 Task: Search one way flight ticket for 1 adult, 1 child, 1 infant in seat in premium economy from Boston: Gen. Edward Lawrence Logan International Airport to Gillette: Gillette Campbell County Airport on 5-1-2023. Stops: Non-stop only. Choice of flights is United. Number of bags: 1 checked bag. Price is upto 76000. Outbound departure time preference is 8:45.
Action: Mouse moved to (178, 200)
Screenshot: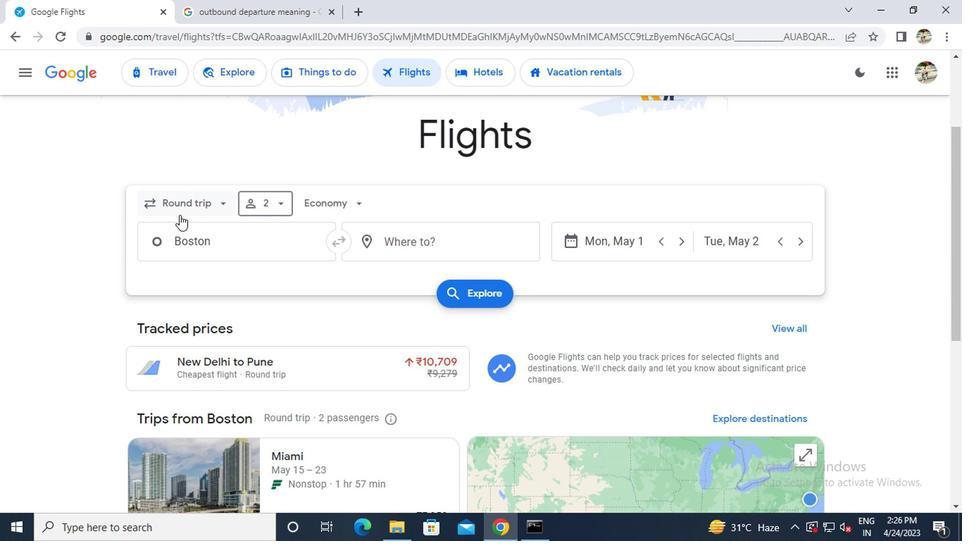 
Action: Mouse pressed left at (178, 200)
Screenshot: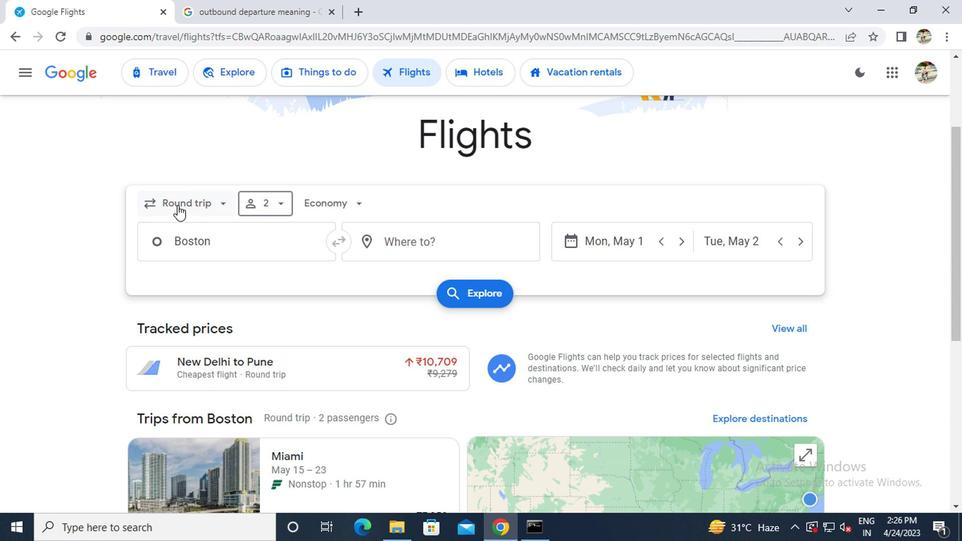 
Action: Mouse moved to (178, 267)
Screenshot: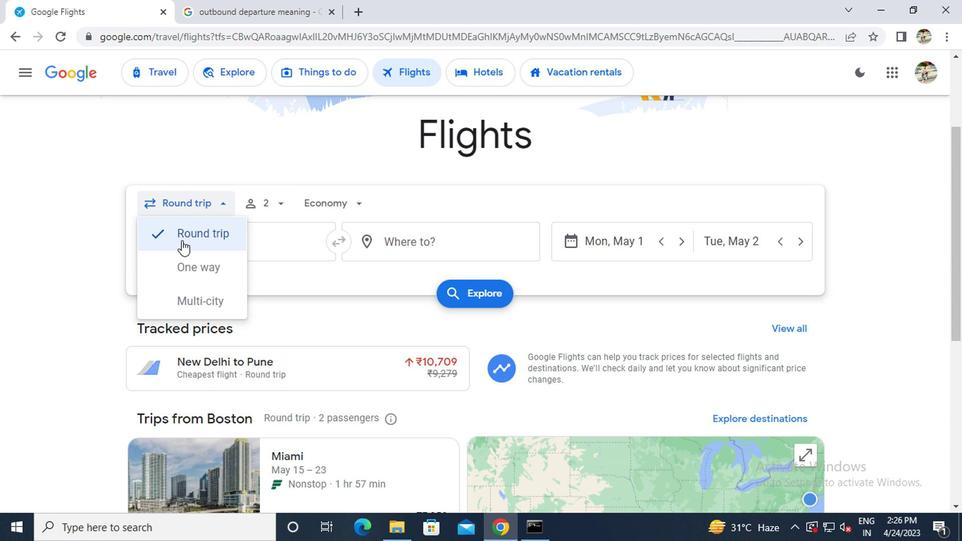 
Action: Mouse pressed left at (178, 267)
Screenshot: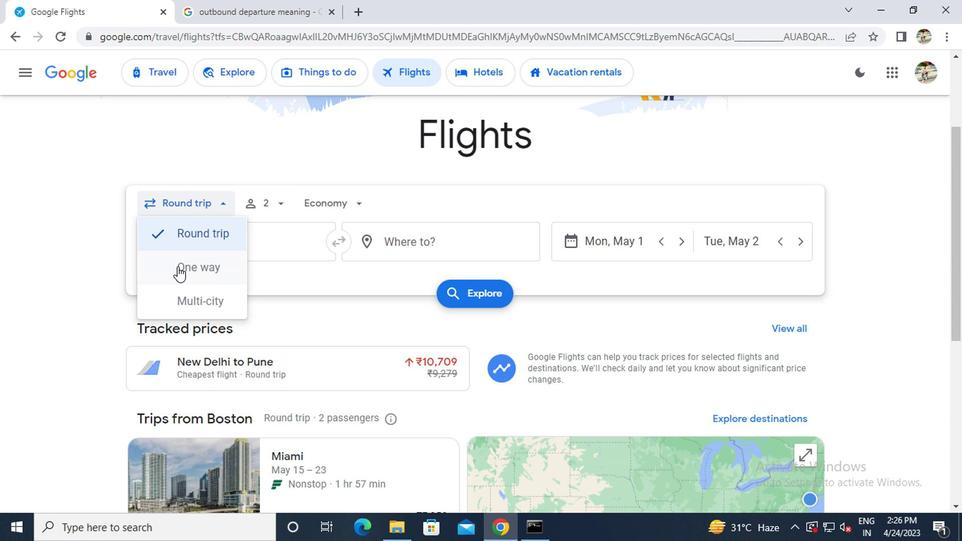 
Action: Mouse moved to (251, 206)
Screenshot: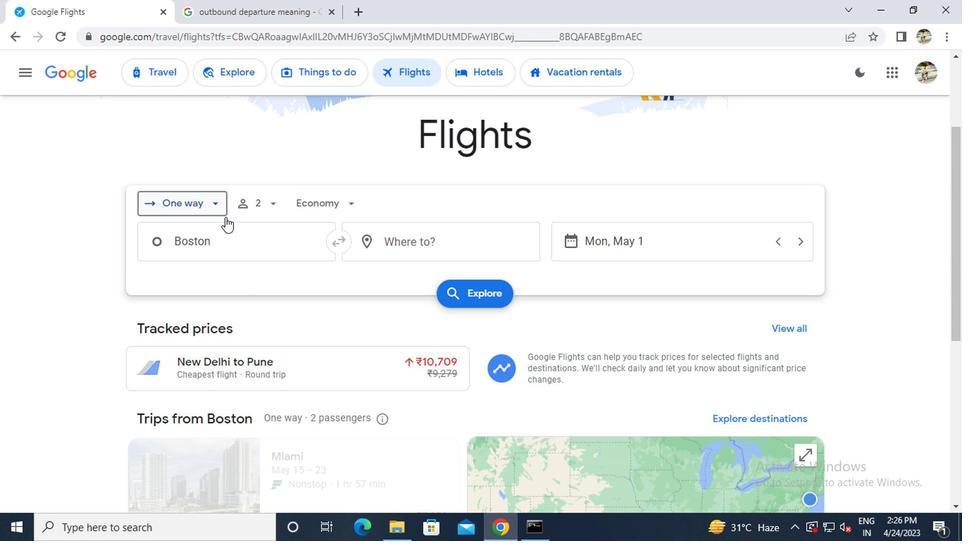 
Action: Mouse pressed left at (251, 206)
Screenshot: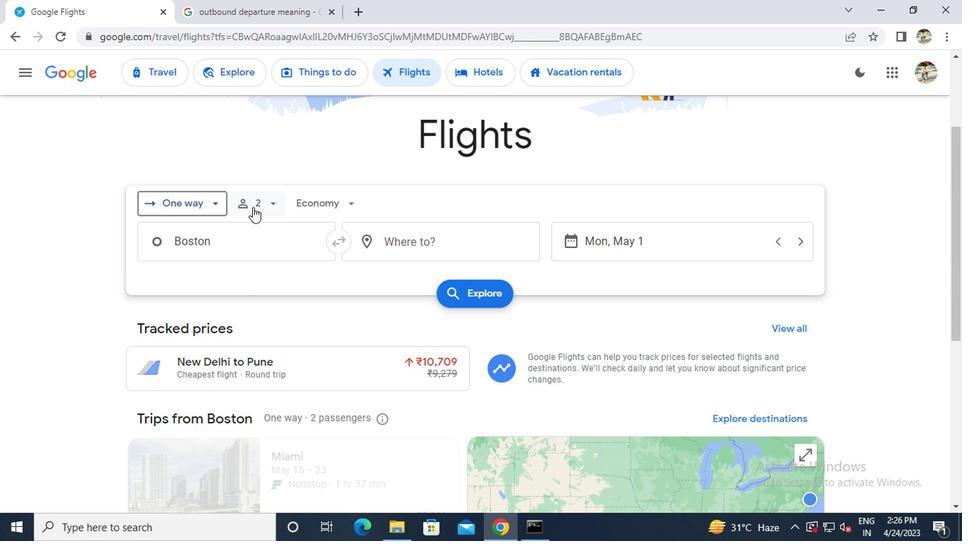 
Action: Mouse moved to (371, 237)
Screenshot: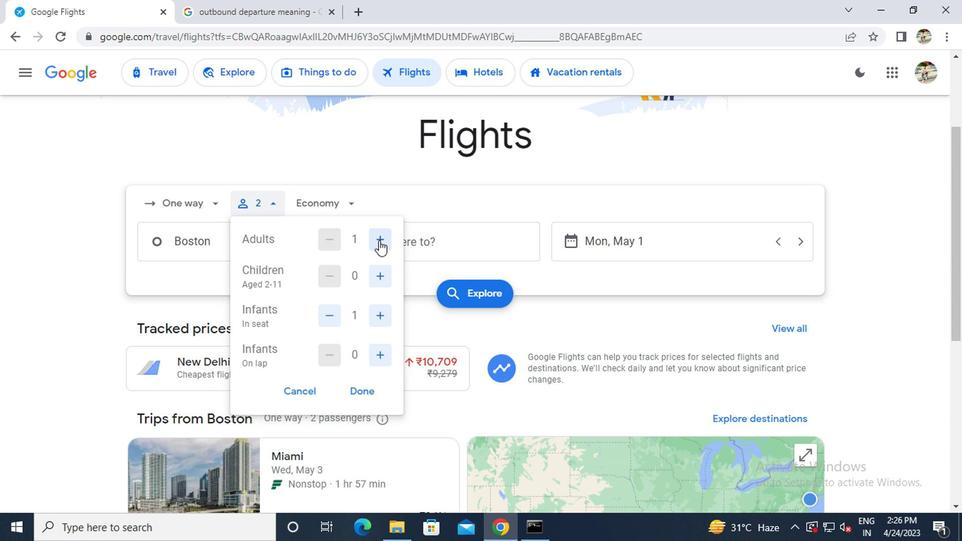 
Action: Mouse pressed left at (371, 237)
Screenshot: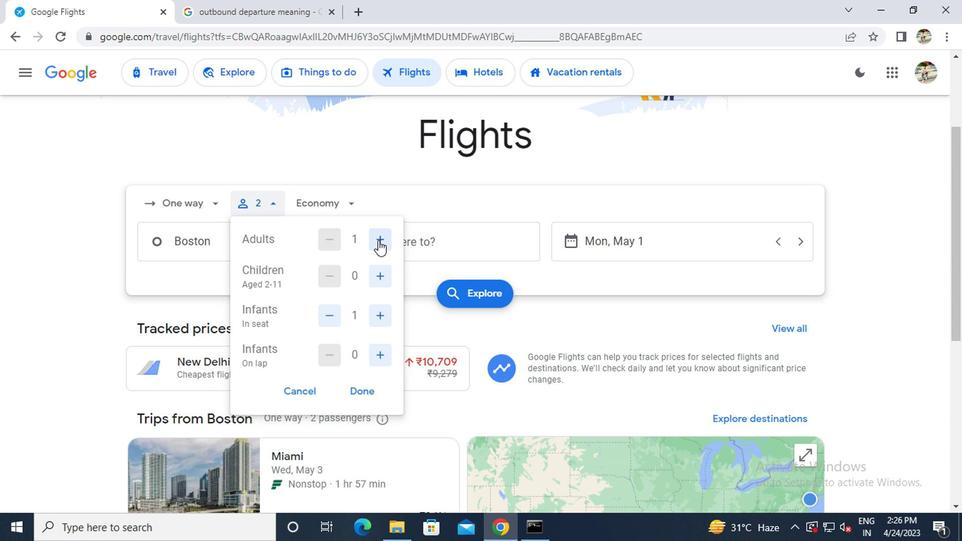 
Action: Mouse moved to (329, 238)
Screenshot: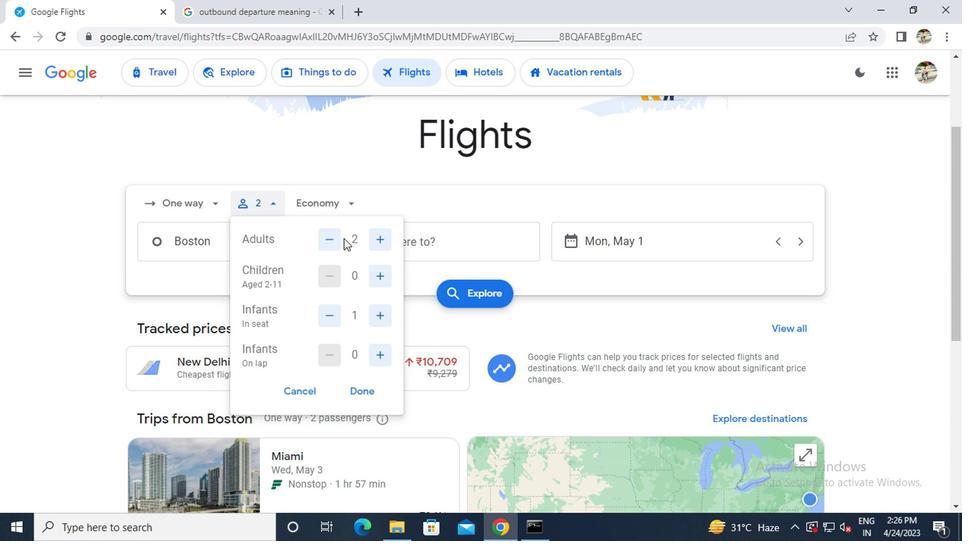 
Action: Mouse pressed left at (329, 238)
Screenshot: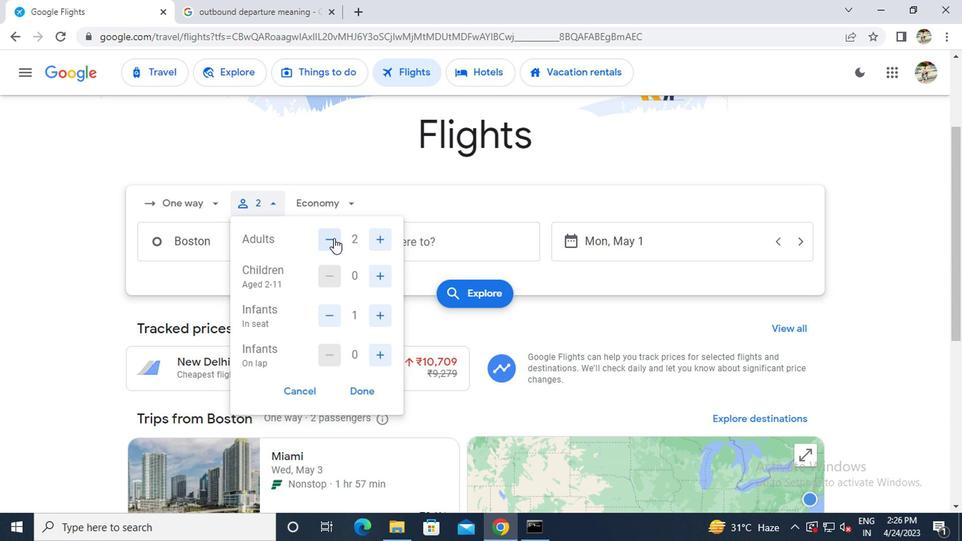 
Action: Mouse moved to (376, 271)
Screenshot: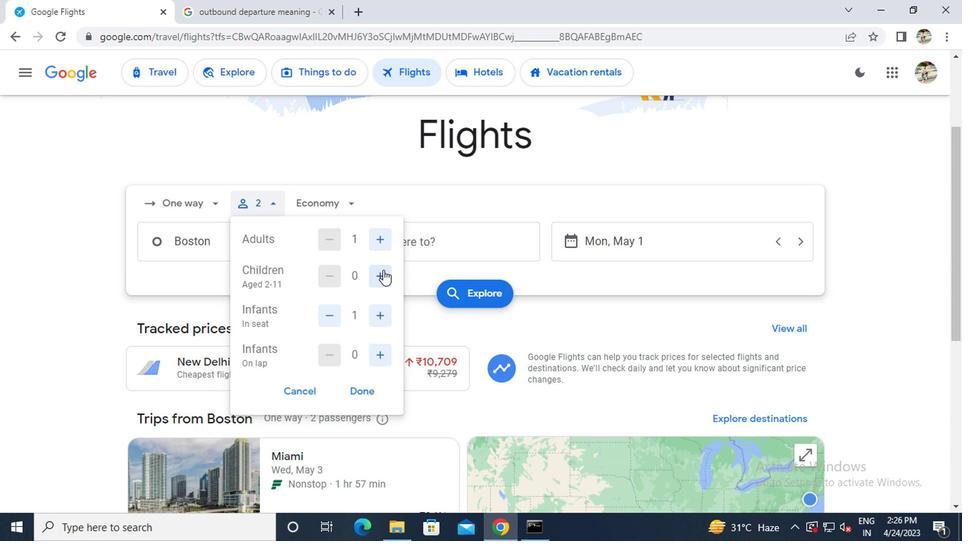 
Action: Mouse pressed left at (376, 271)
Screenshot: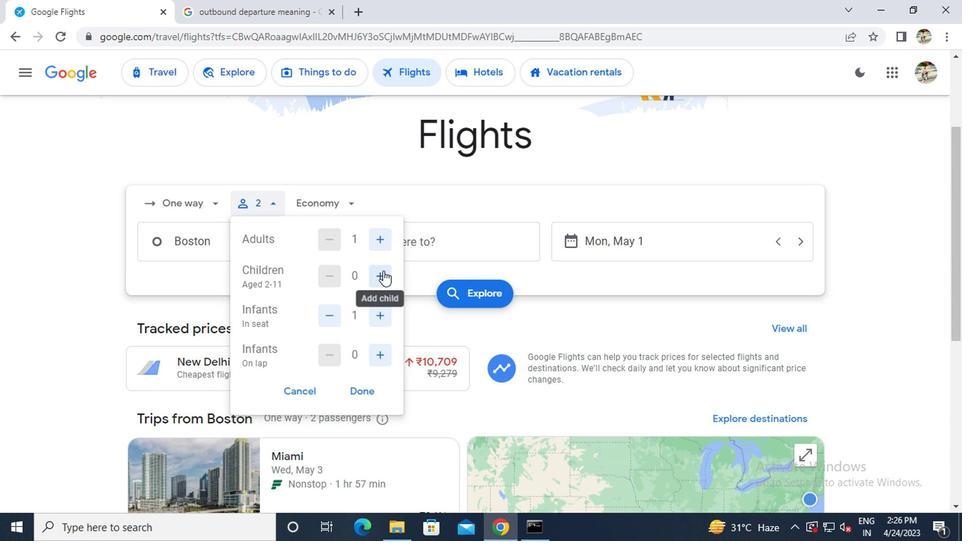 
Action: Mouse moved to (375, 316)
Screenshot: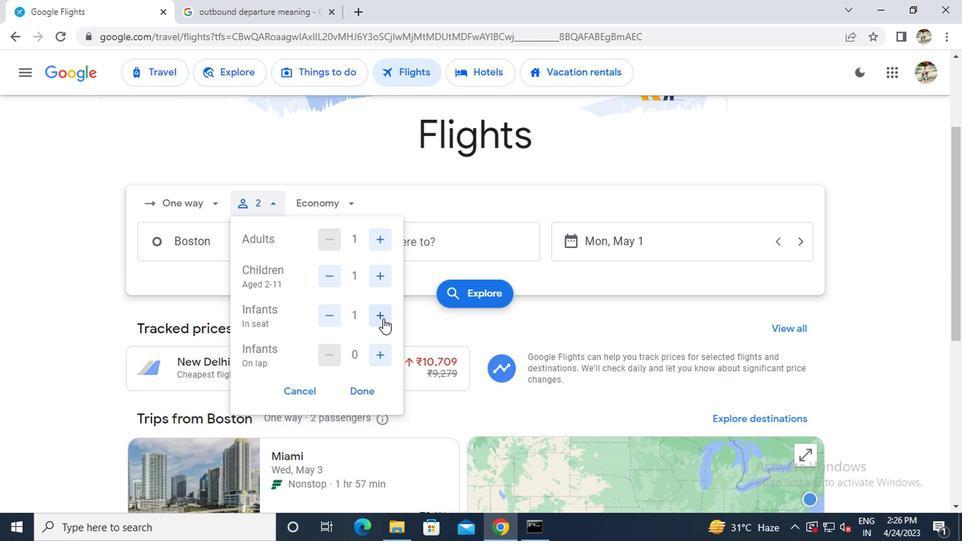 
Action: Mouse pressed left at (375, 316)
Screenshot: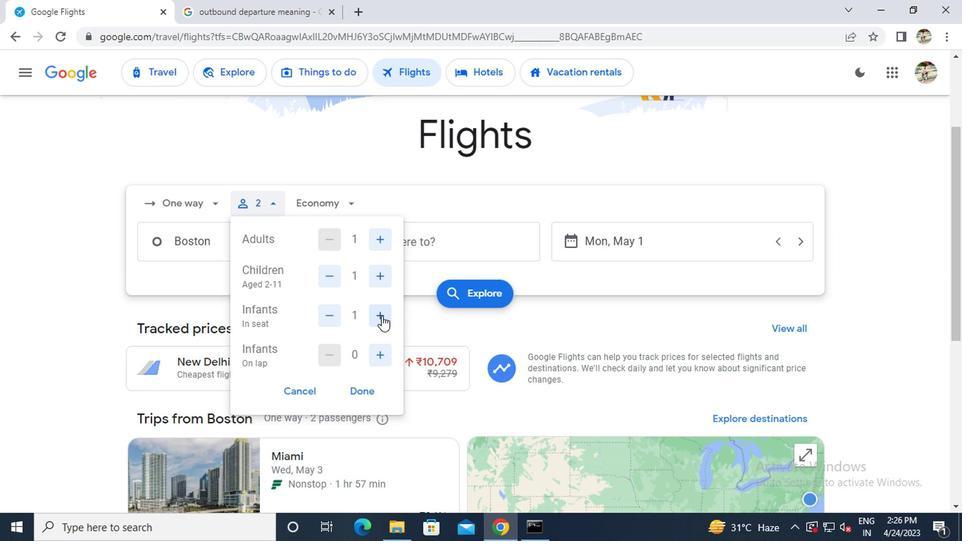 
Action: Mouse moved to (332, 324)
Screenshot: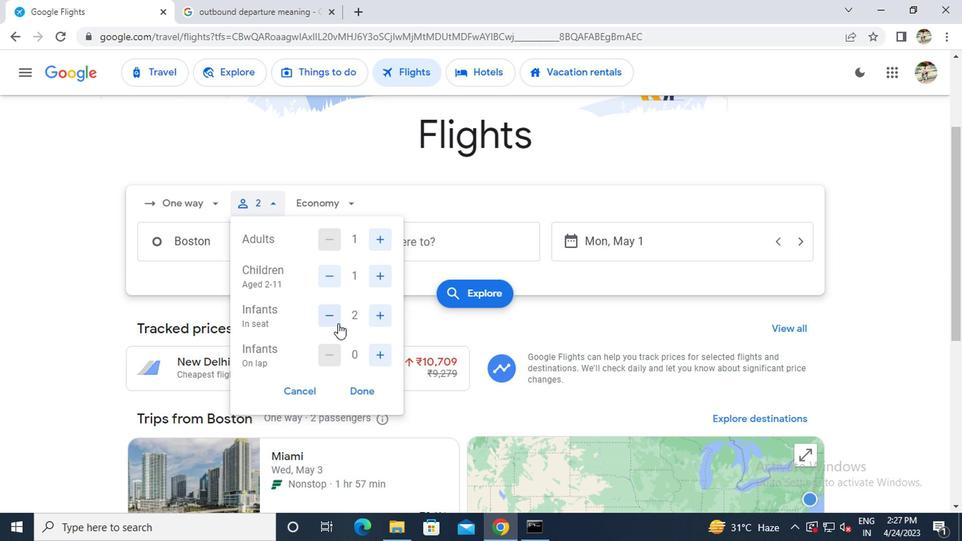 
Action: Mouse pressed left at (332, 324)
Screenshot: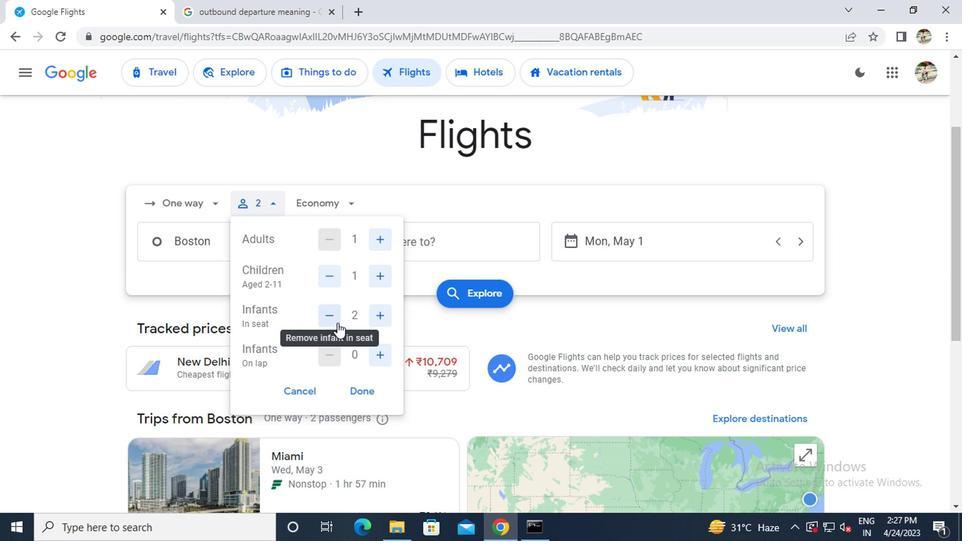 
Action: Mouse moved to (355, 394)
Screenshot: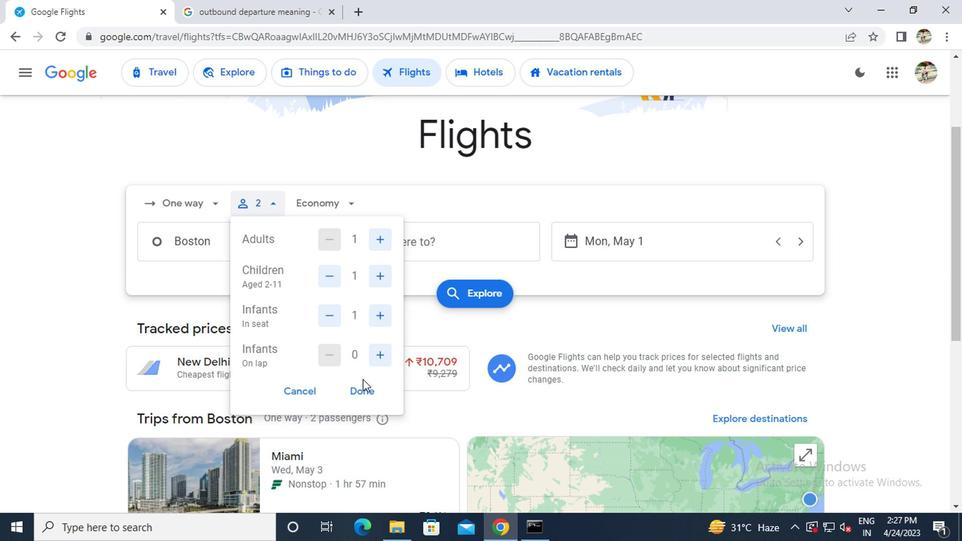 
Action: Mouse pressed left at (355, 394)
Screenshot: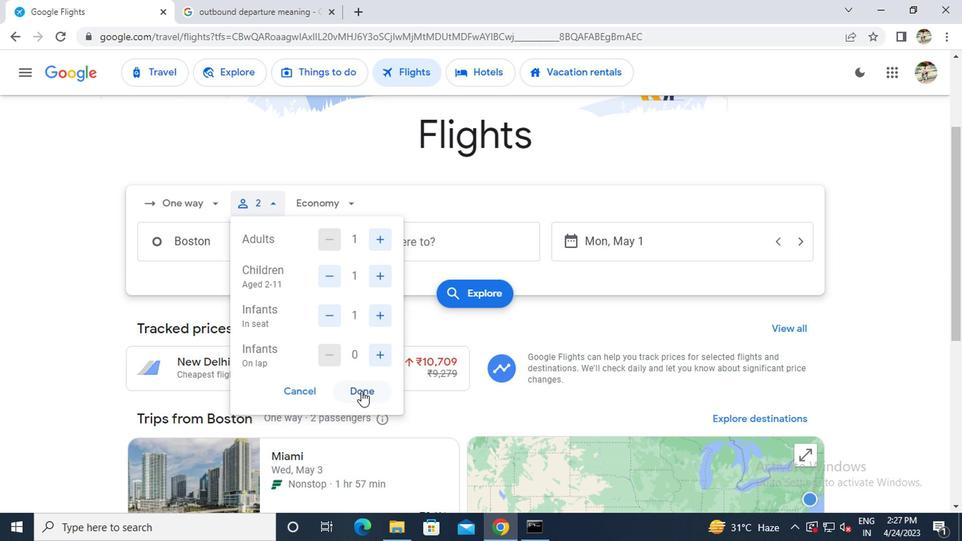 
Action: Mouse moved to (319, 198)
Screenshot: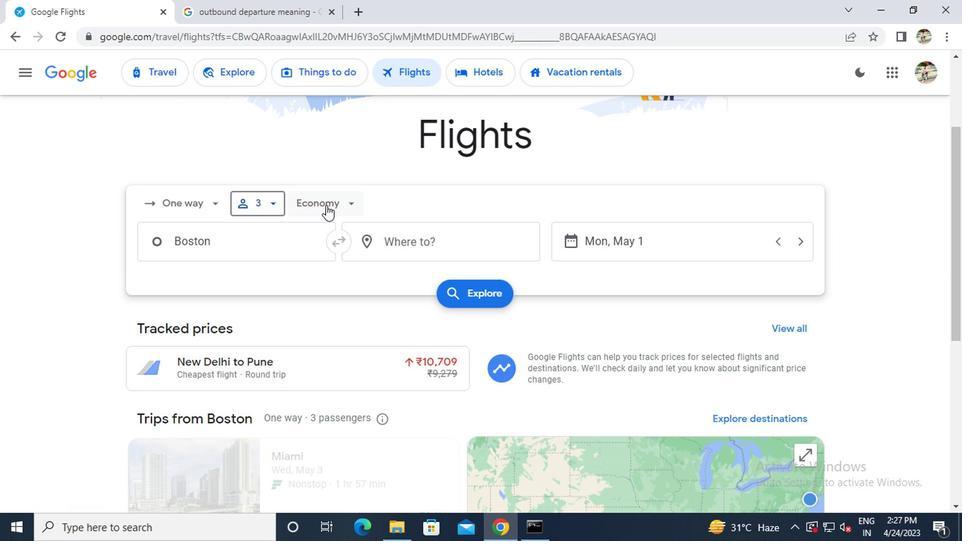 
Action: Mouse pressed left at (319, 198)
Screenshot: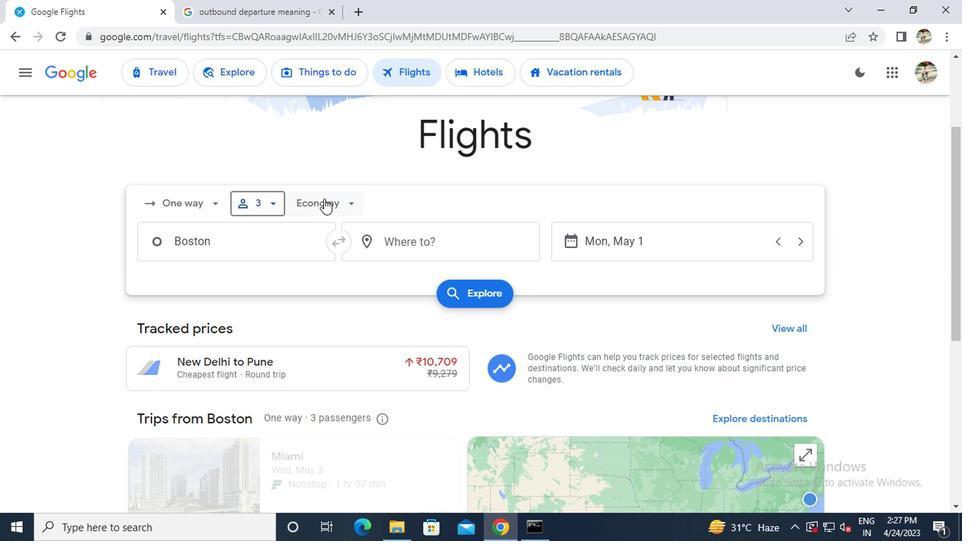 
Action: Mouse moved to (335, 274)
Screenshot: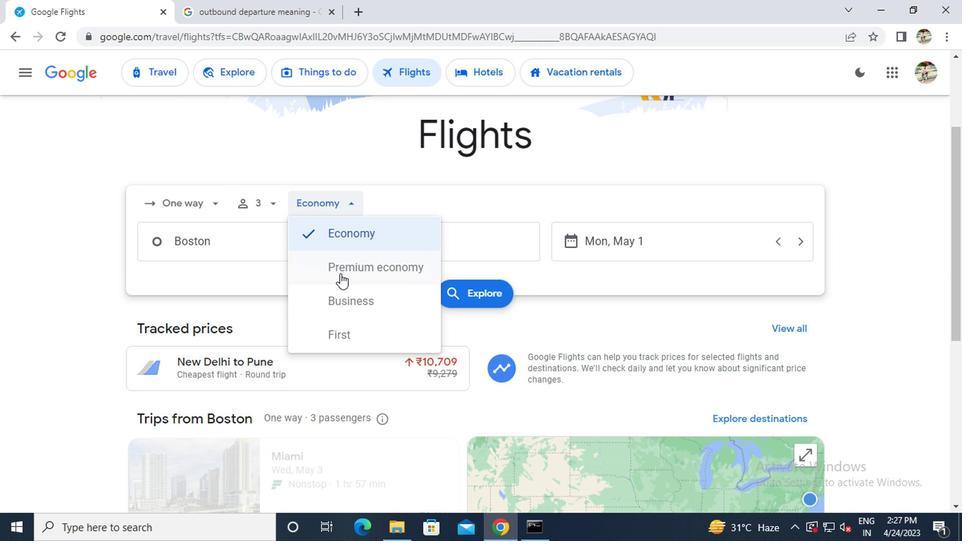 
Action: Mouse pressed left at (335, 274)
Screenshot: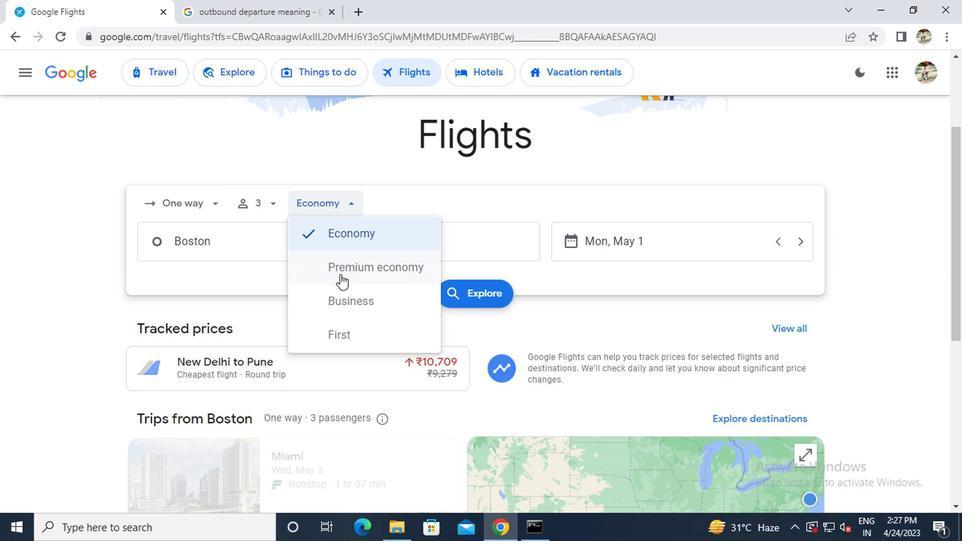 
Action: Mouse moved to (278, 245)
Screenshot: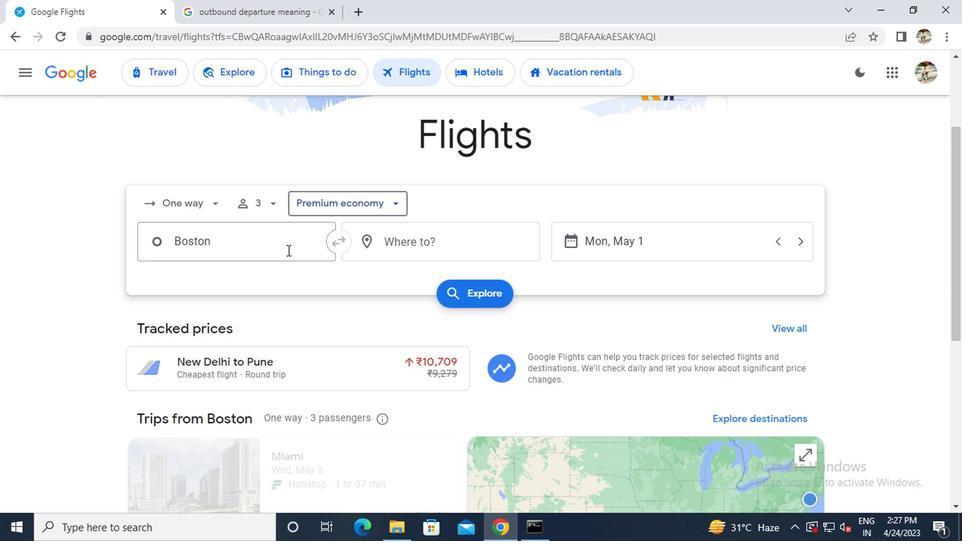 
Action: Mouse pressed left at (278, 245)
Screenshot: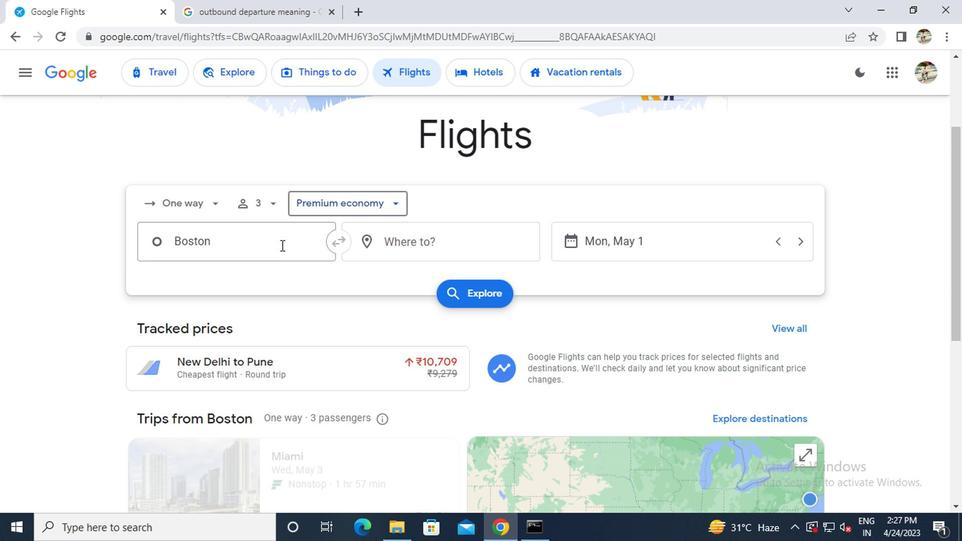 
Action: Key pressed <Key.caps_lock>b<Key.caps_lock>oston<Key.space><Key.caps_lock>g<Key.caps_lock>en<Key.backspace><Key.backspace>
Screenshot: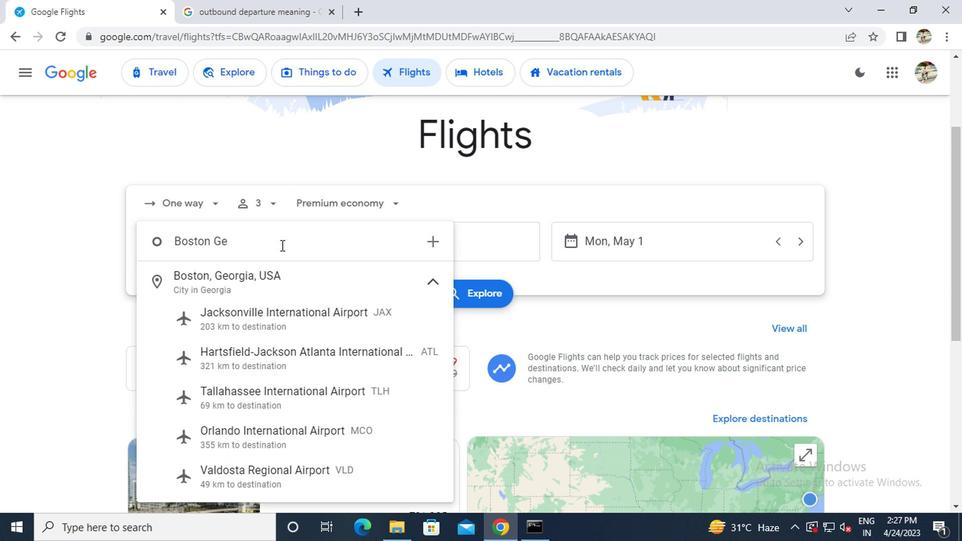 
Action: Mouse moved to (261, 280)
Screenshot: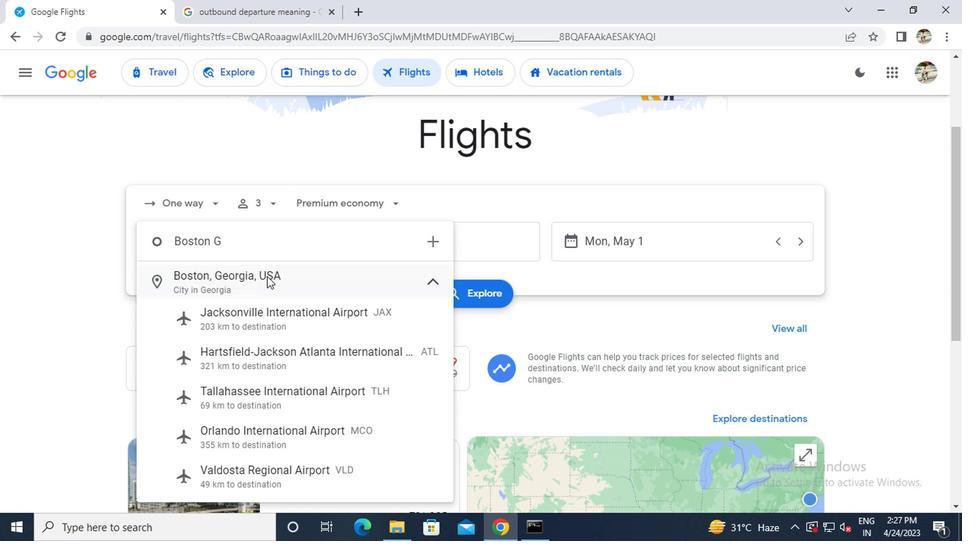 
Action: Mouse pressed left at (261, 280)
Screenshot: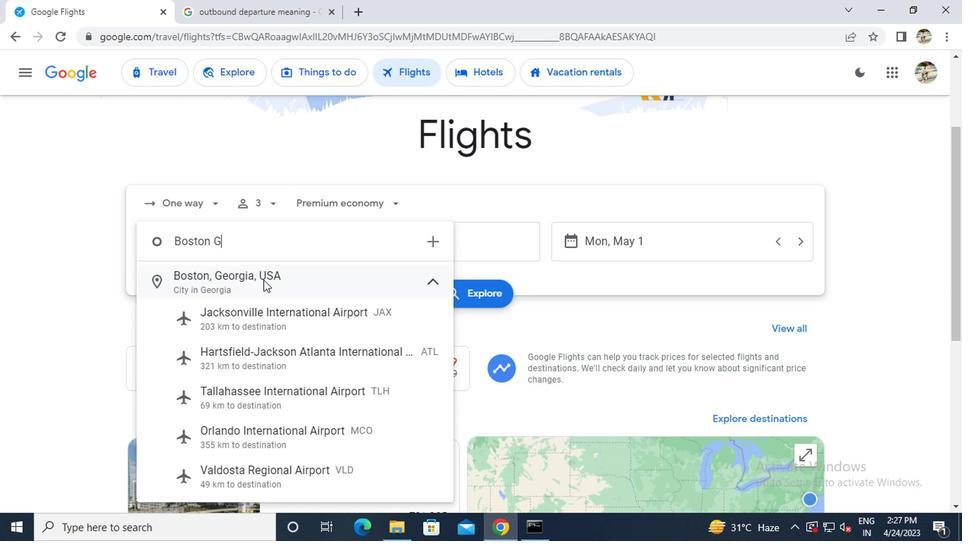 
Action: Mouse moved to (390, 247)
Screenshot: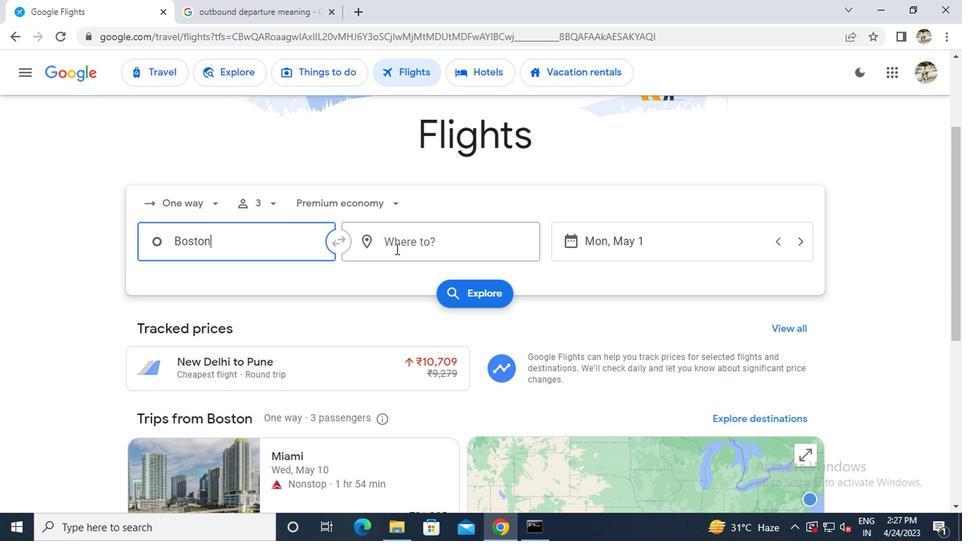 
Action: Mouse pressed left at (390, 247)
Screenshot: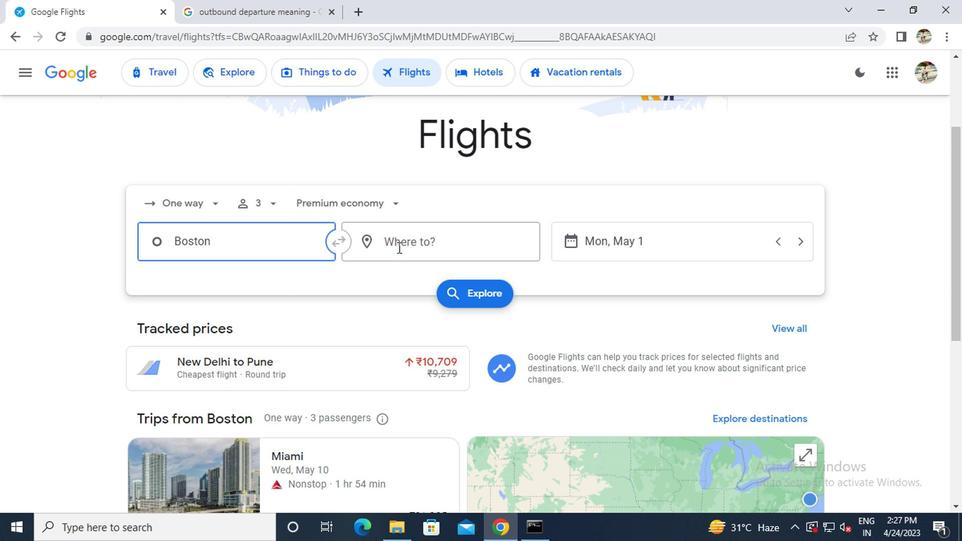 
Action: Key pressed <Key.caps_lock>g<Key.caps_lock>illette
Screenshot: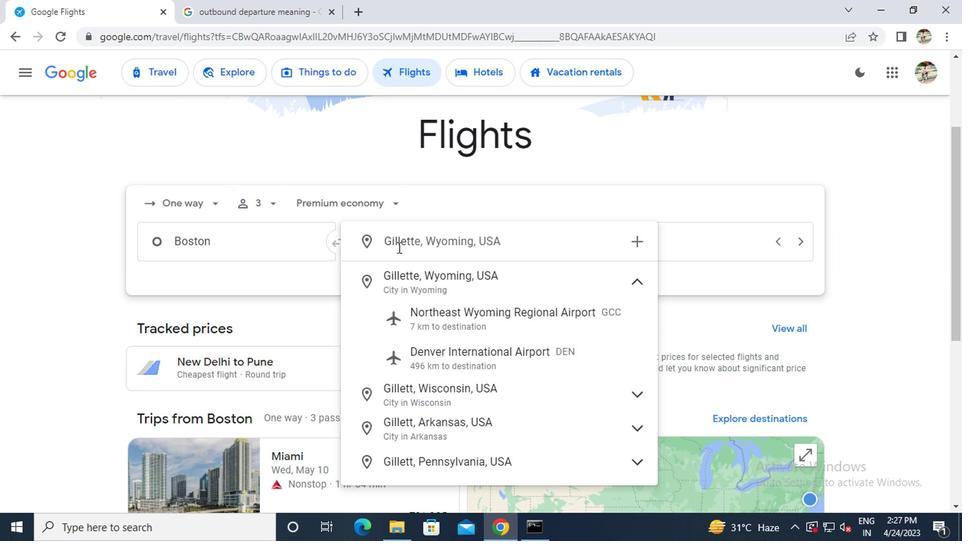 
Action: Mouse moved to (428, 310)
Screenshot: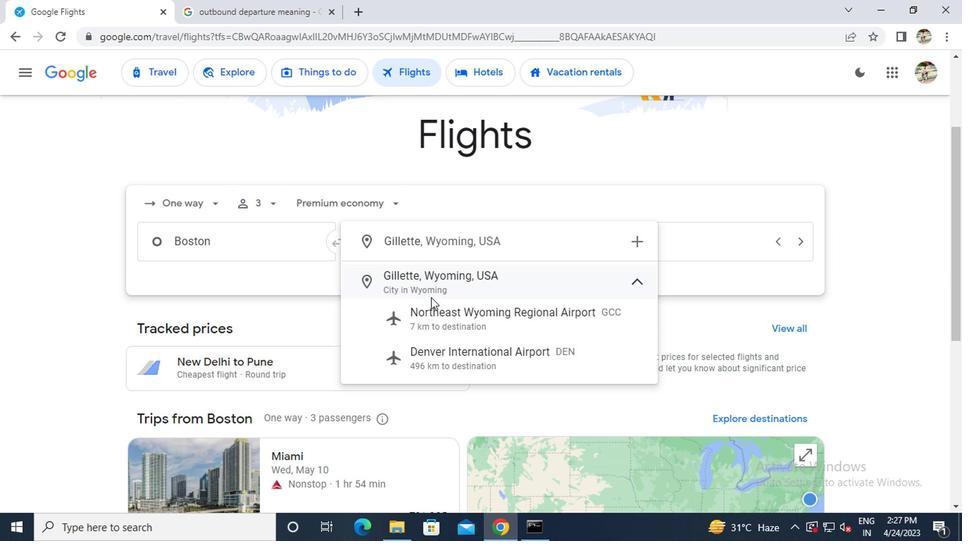 
Action: Mouse pressed left at (428, 310)
Screenshot: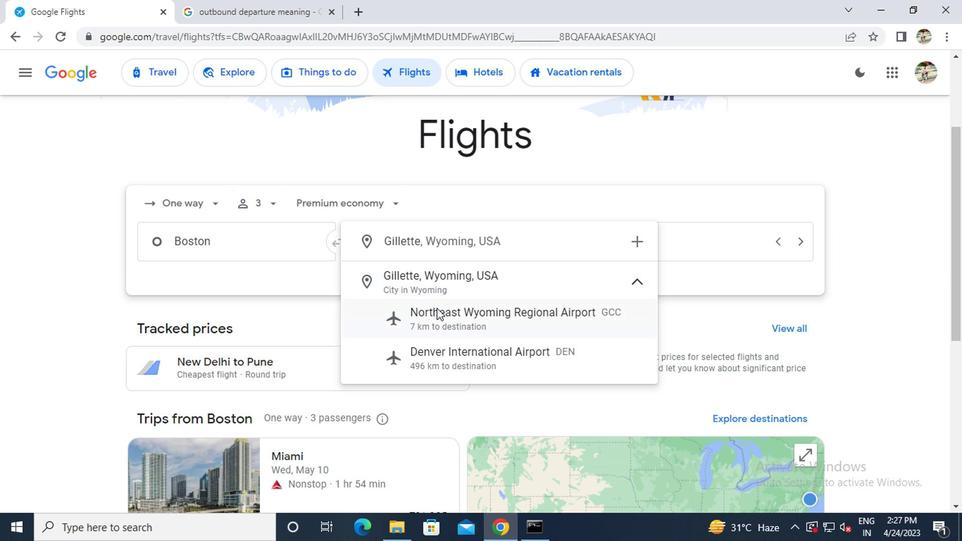 
Action: Mouse moved to (612, 245)
Screenshot: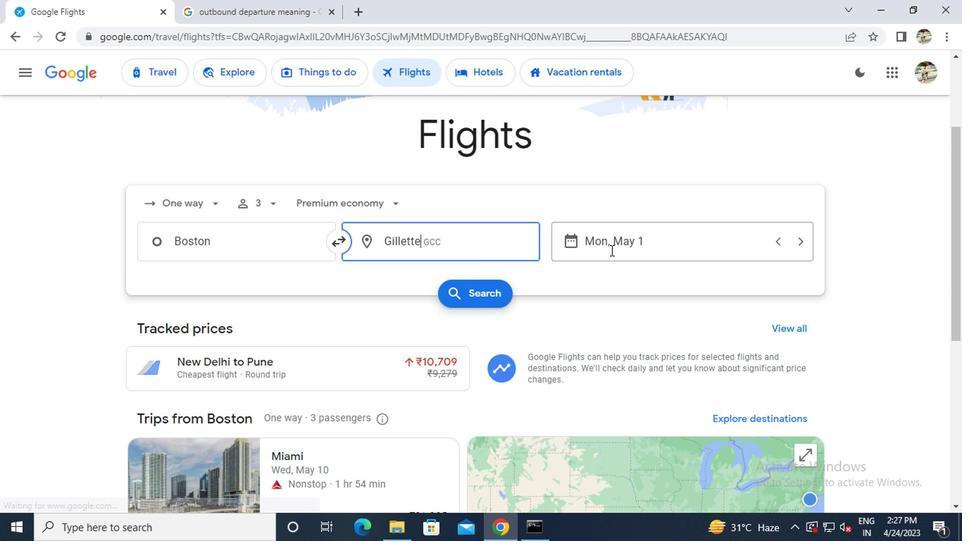 
Action: Mouse pressed left at (612, 245)
Screenshot: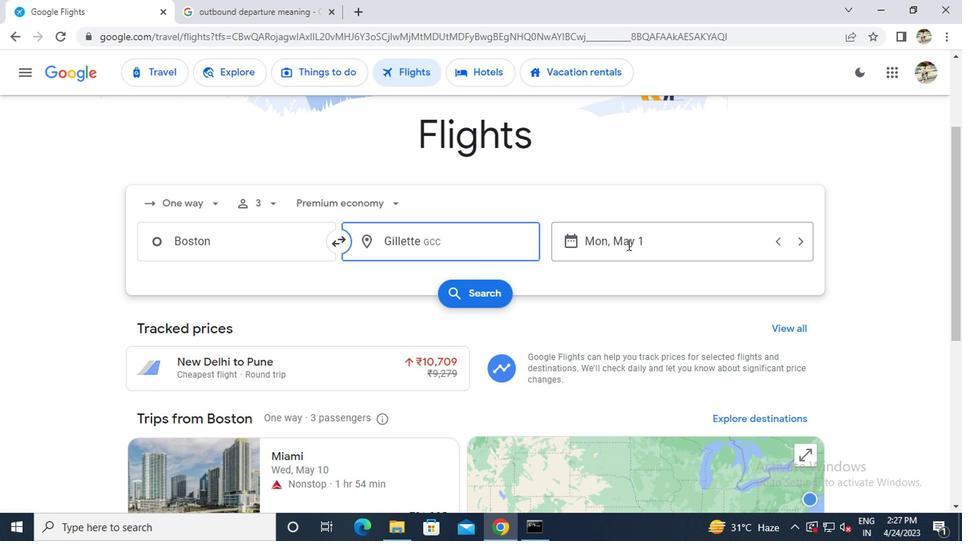 
Action: Mouse moved to (590, 252)
Screenshot: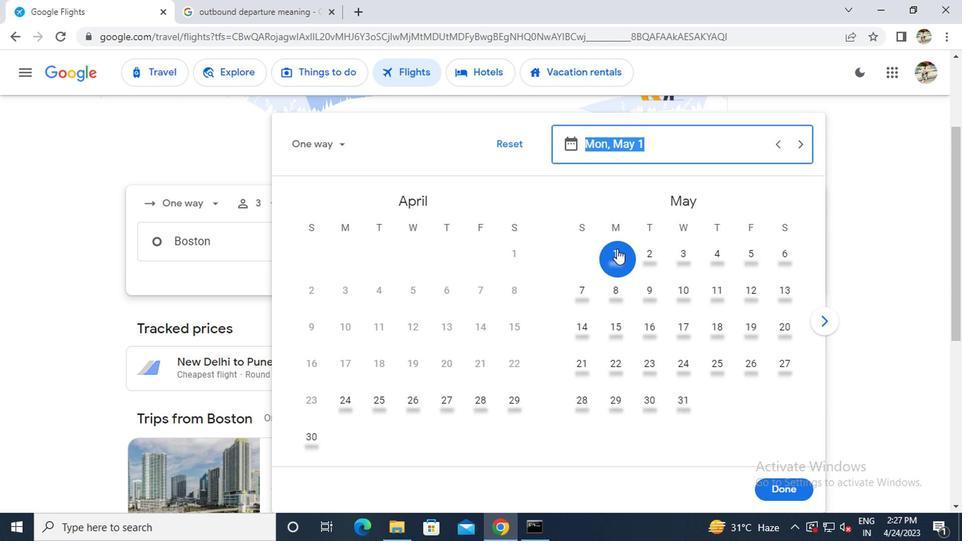 
Action: Mouse pressed left at (590, 252)
Screenshot: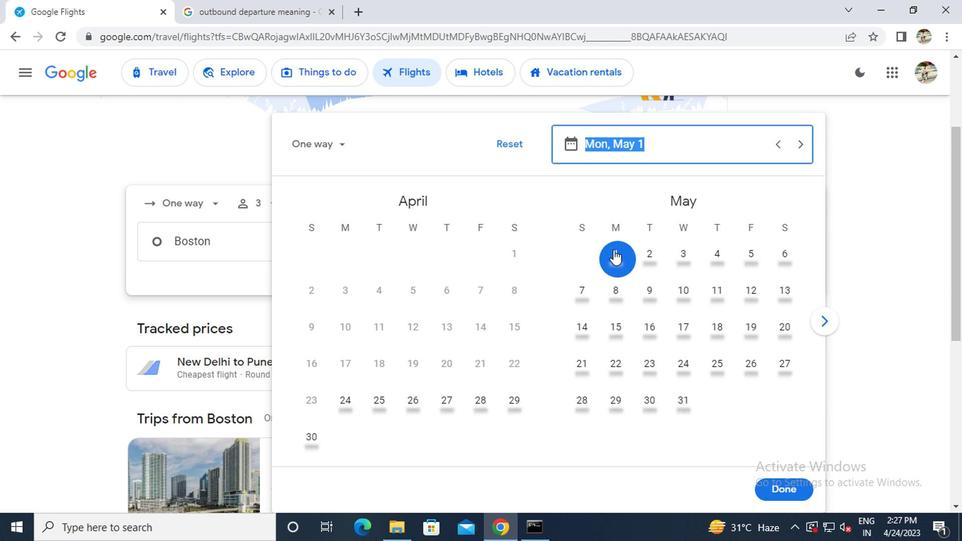 
Action: Mouse moved to (761, 487)
Screenshot: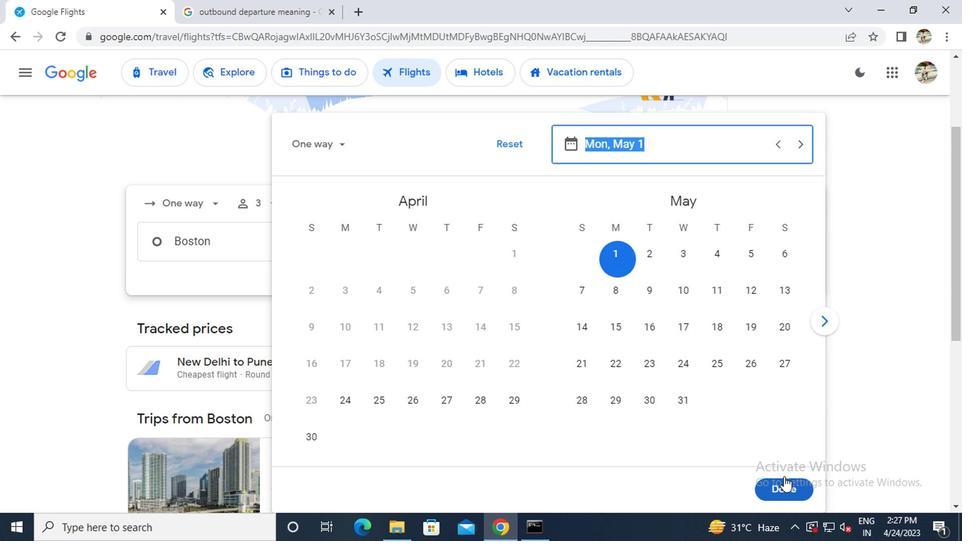 
Action: Mouse pressed left at (761, 487)
Screenshot: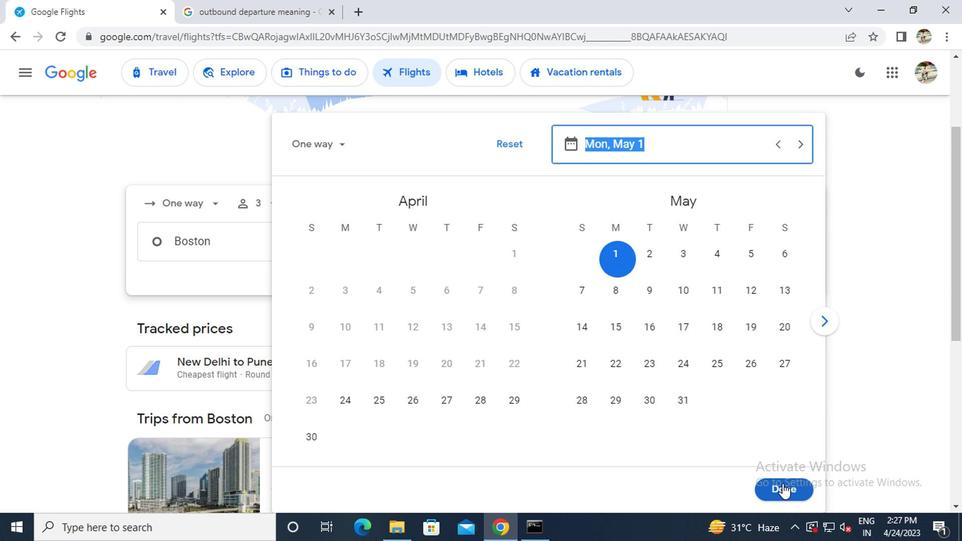 
Action: Mouse moved to (476, 304)
Screenshot: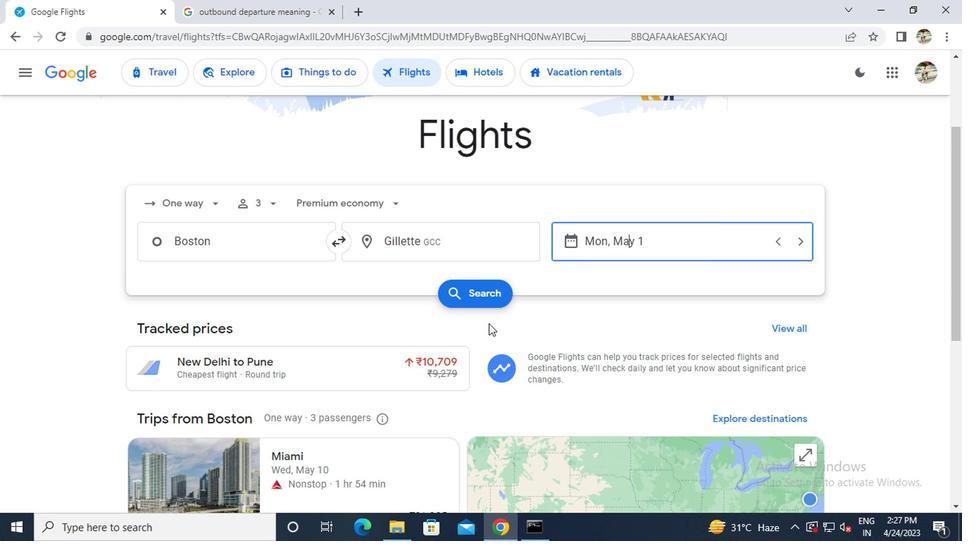 
Action: Mouse pressed left at (476, 304)
Screenshot: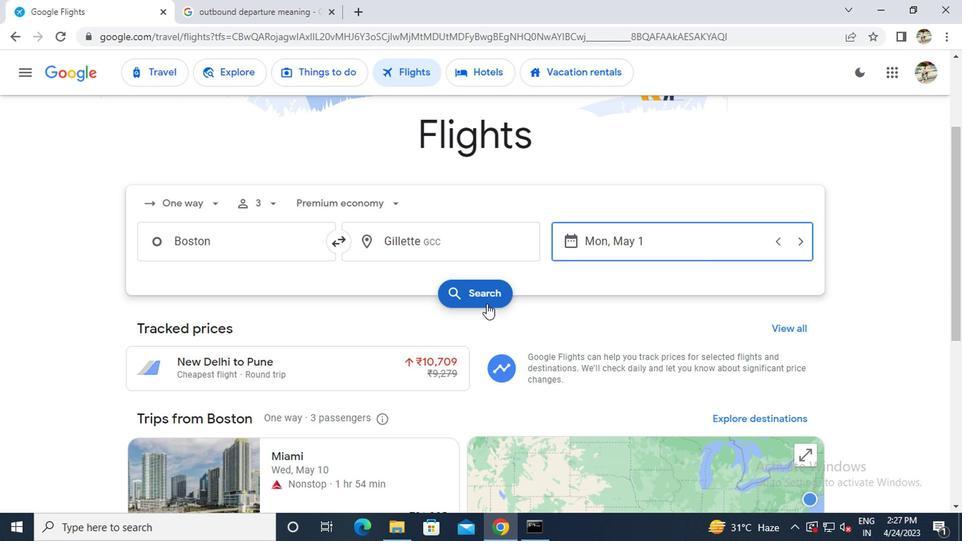 
Action: Mouse moved to (173, 202)
Screenshot: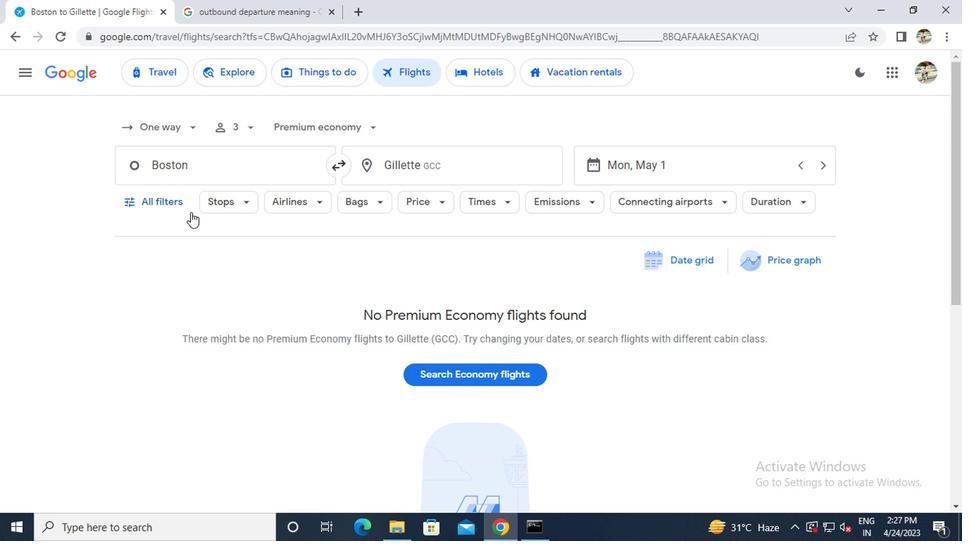 
Action: Mouse pressed left at (173, 202)
Screenshot: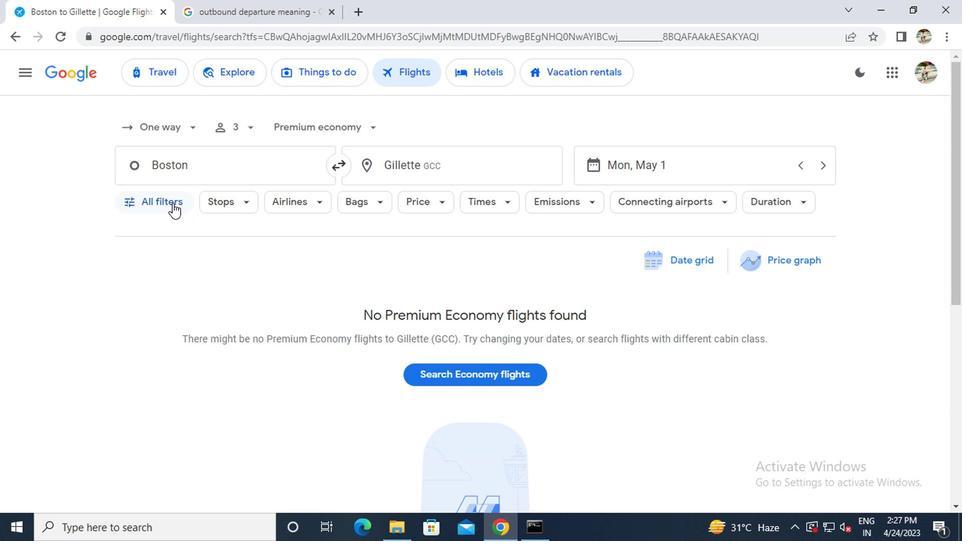 
Action: Mouse moved to (188, 342)
Screenshot: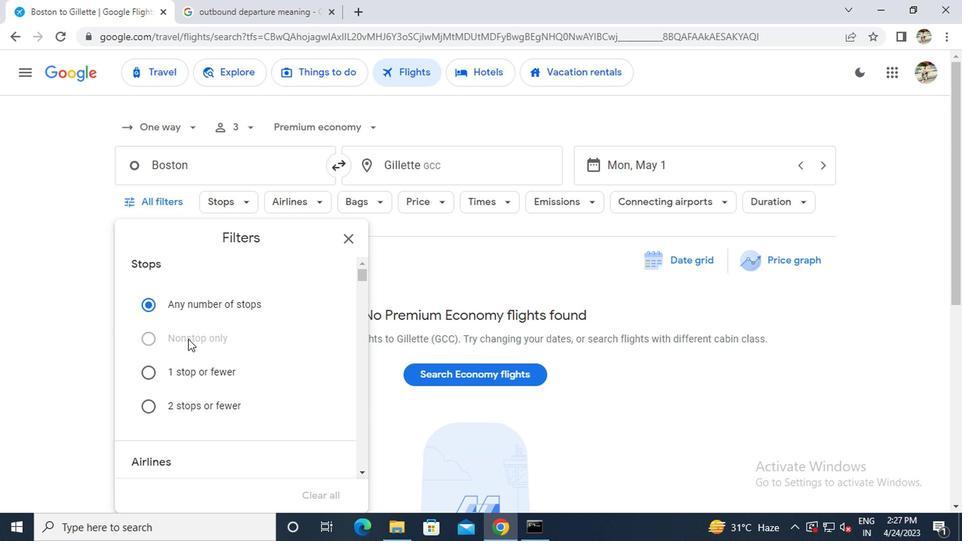 
Action: Mouse scrolled (188, 341) with delta (0, -1)
Screenshot: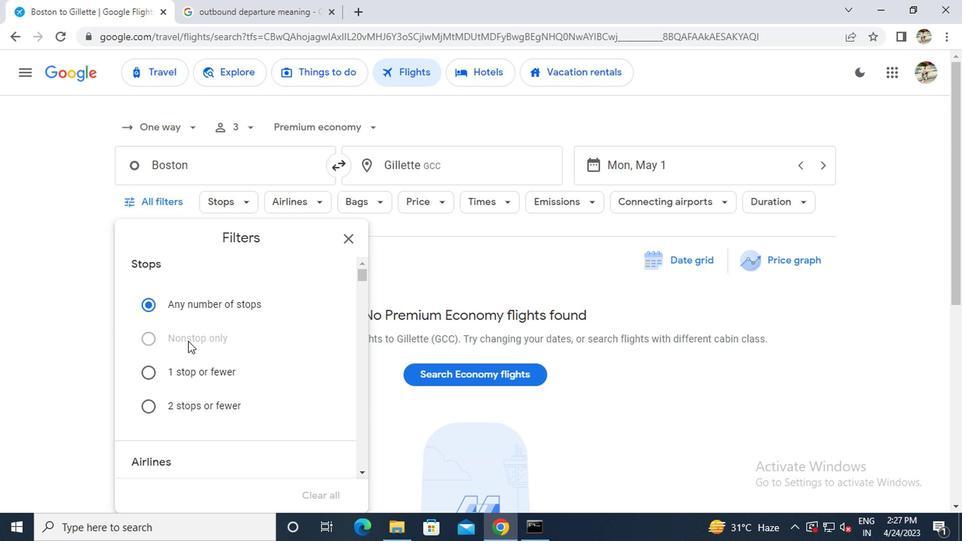 
Action: Mouse scrolled (188, 341) with delta (0, -1)
Screenshot: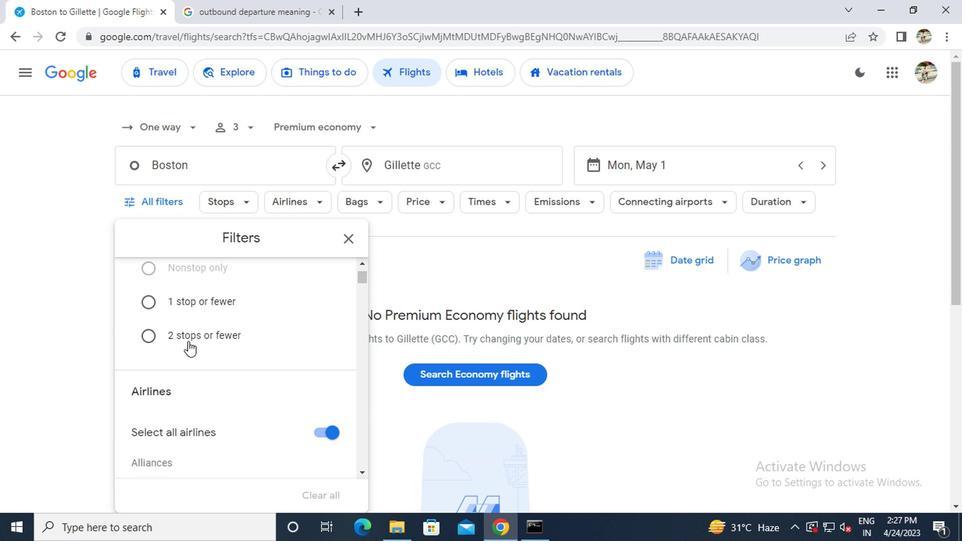 
Action: Mouse scrolled (188, 341) with delta (0, -1)
Screenshot: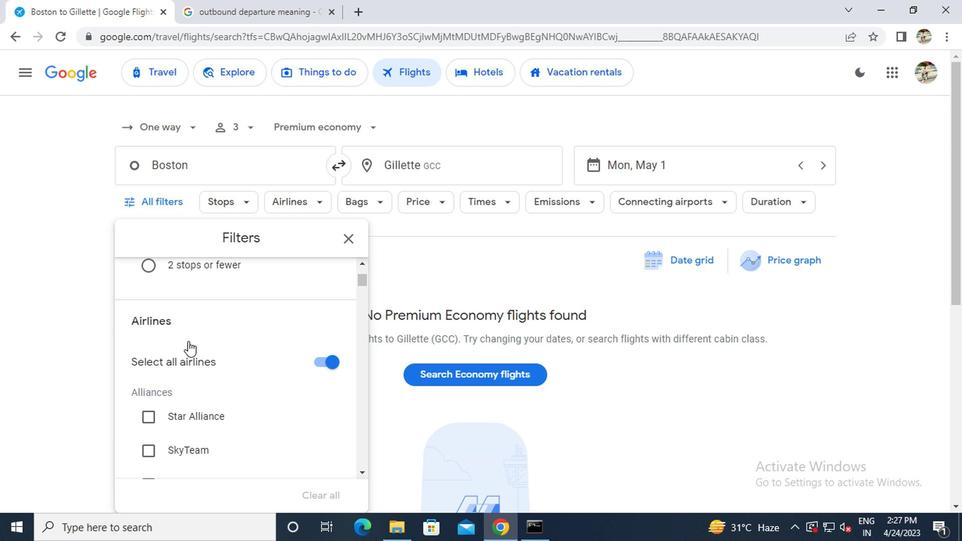 
Action: Mouse scrolled (188, 341) with delta (0, -1)
Screenshot: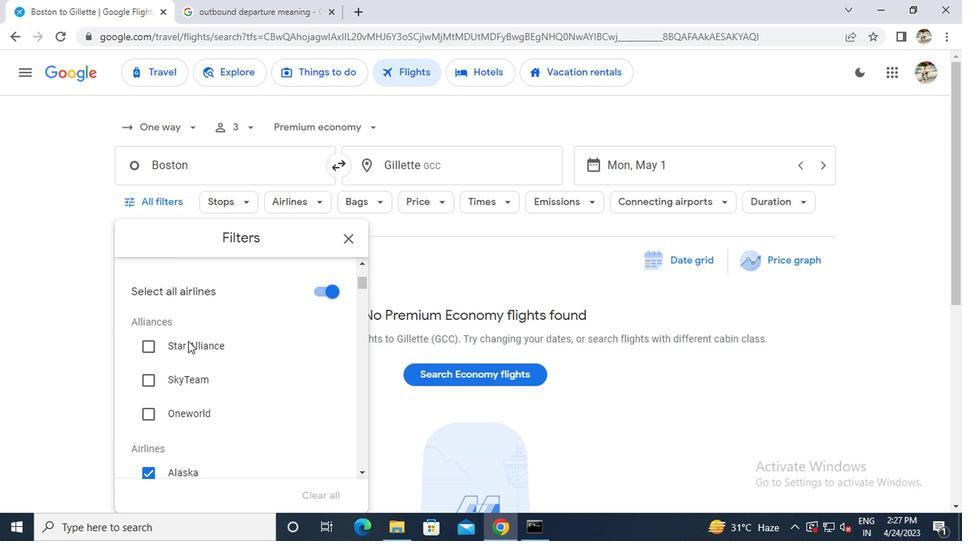 
Action: Mouse scrolled (188, 341) with delta (0, -1)
Screenshot: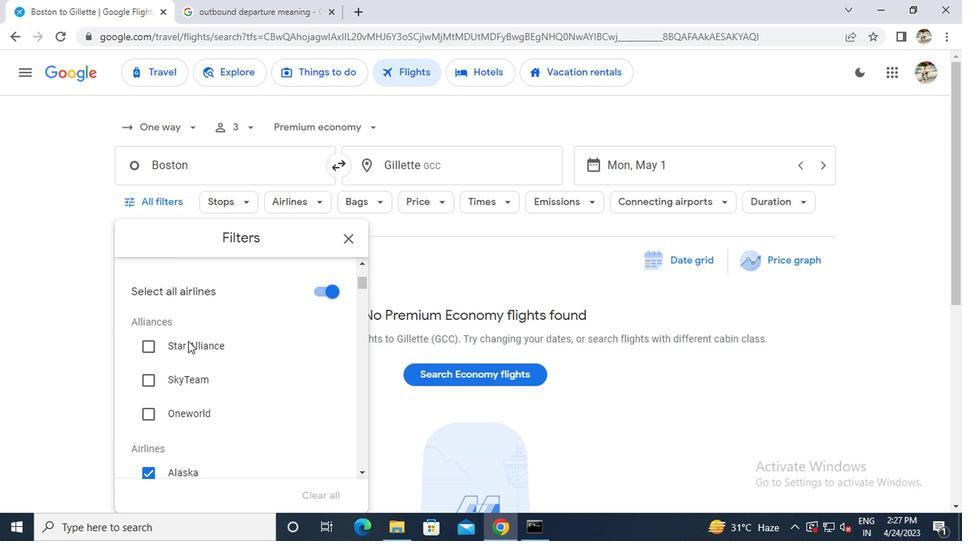 
Action: Mouse scrolled (188, 341) with delta (0, -1)
Screenshot: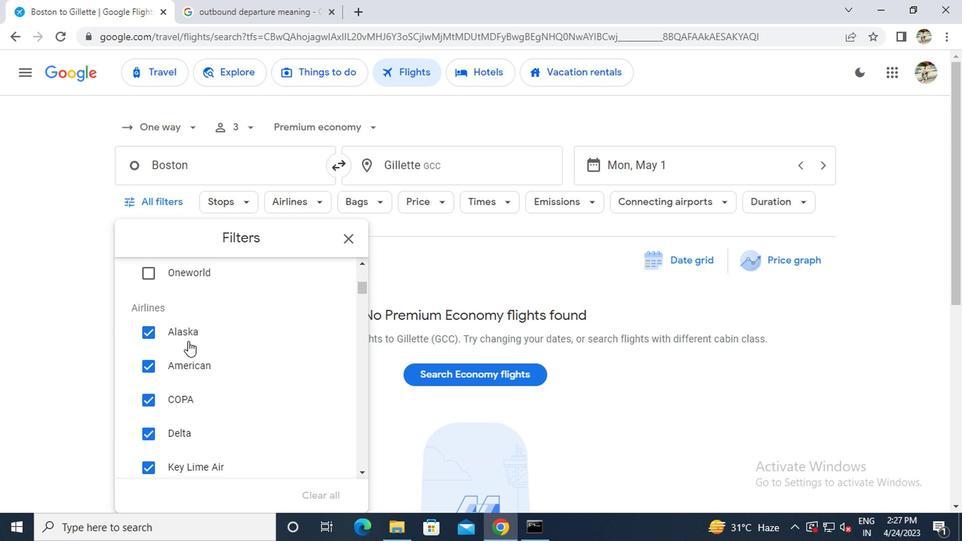 
Action: Mouse scrolled (188, 341) with delta (0, -1)
Screenshot: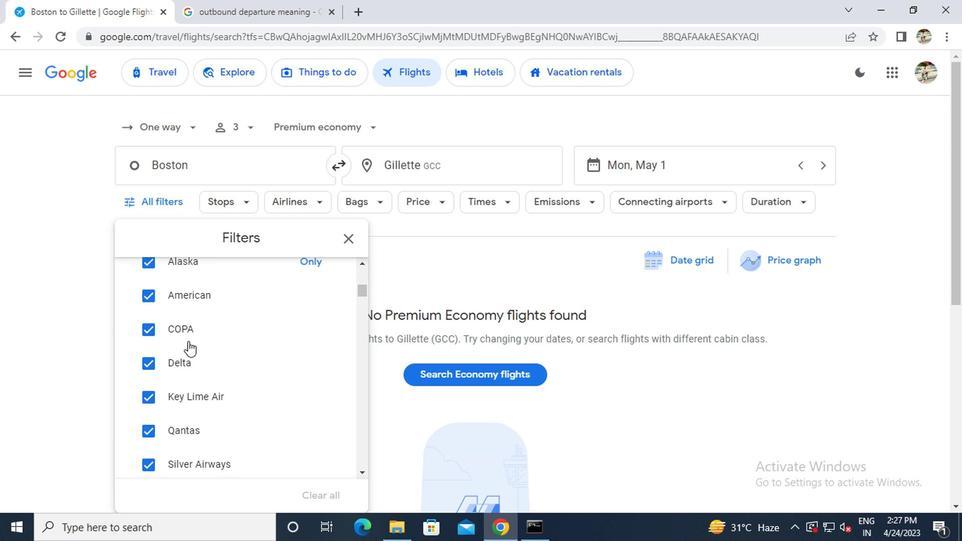 
Action: Mouse scrolled (188, 341) with delta (0, -1)
Screenshot: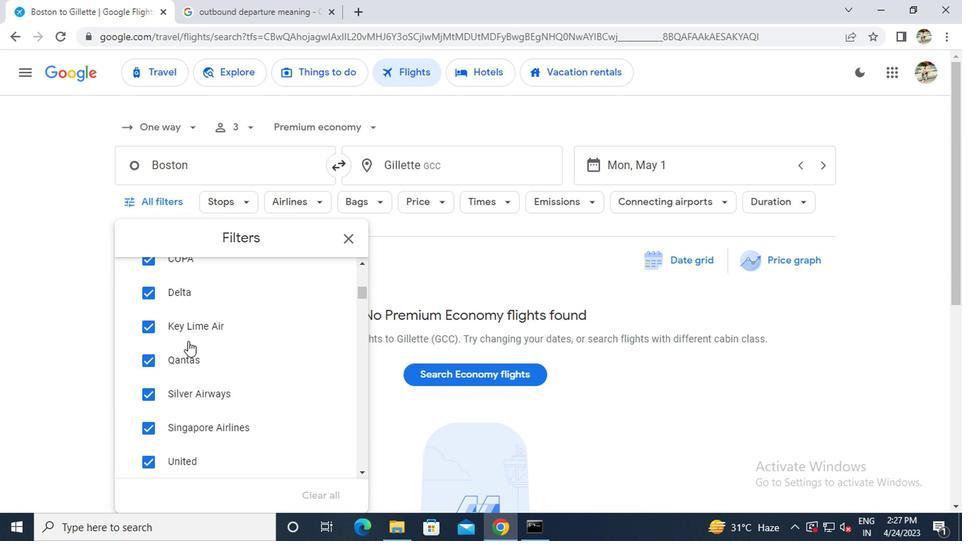 
Action: Mouse scrolled (188, 341) with delta (0, -1)
Screenshot: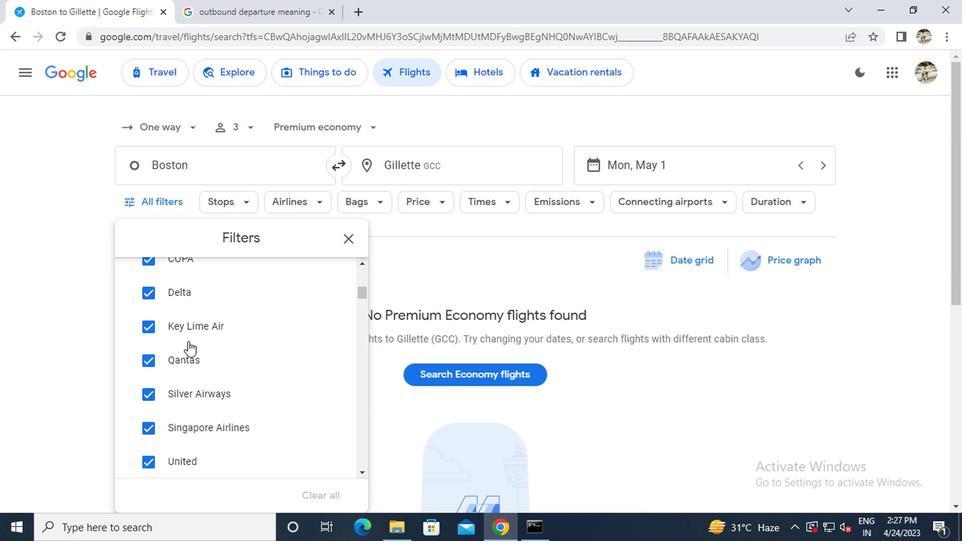 
Action: Mouse moved to (188, 336)
Screenshot: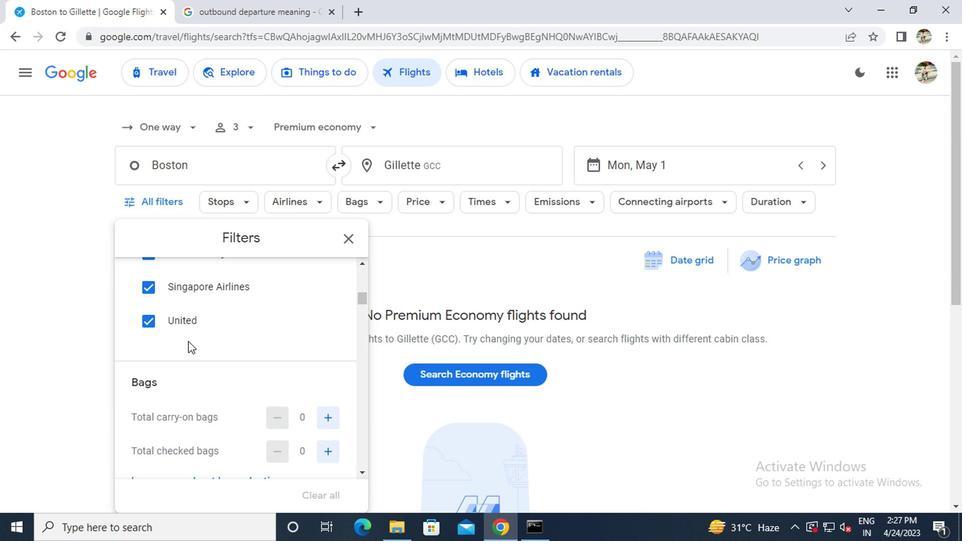 
Action: Mouse scrolled (188, 336) with delta (0, 0)
Screenshot: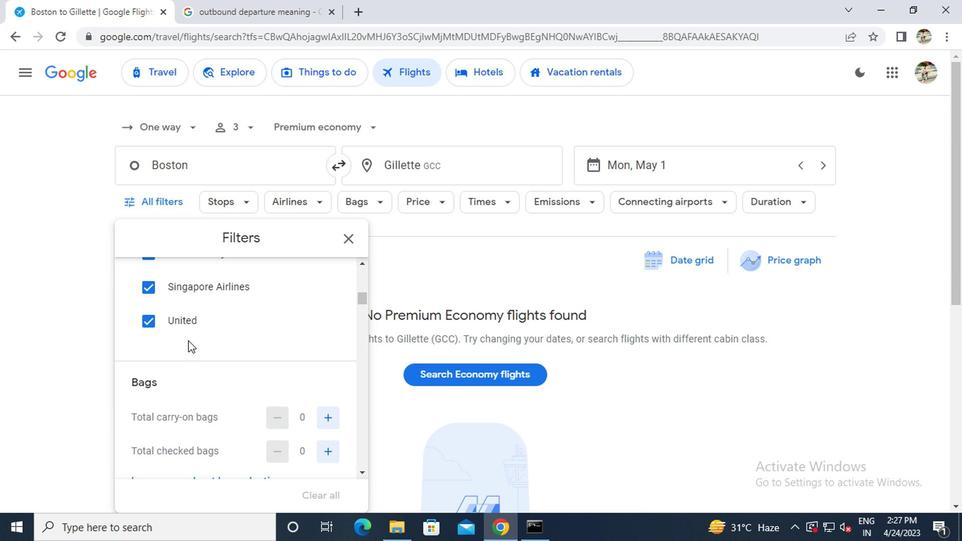 
Action: Mouse moved to (312, 390)
Screenshot: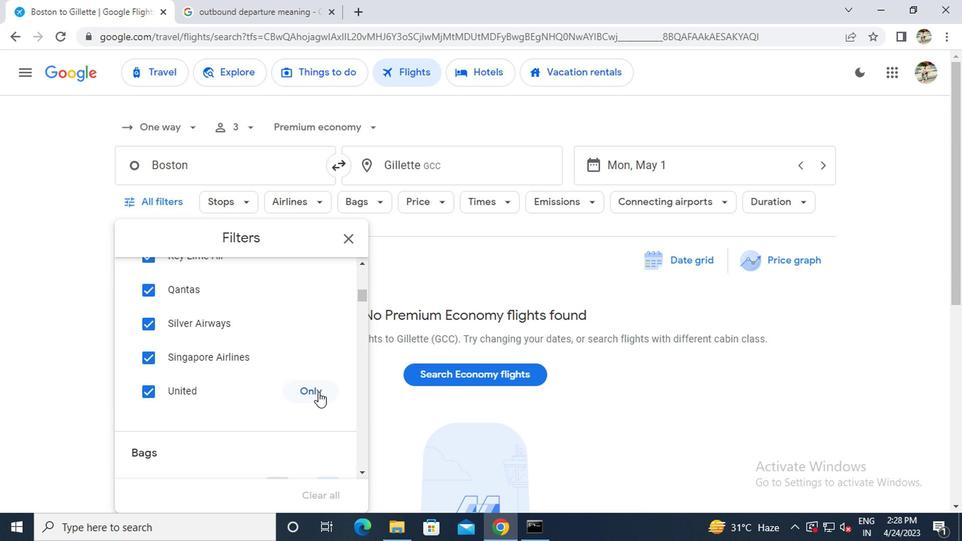 
Action: Mouse pressed left at (312, 390)
Screenshot: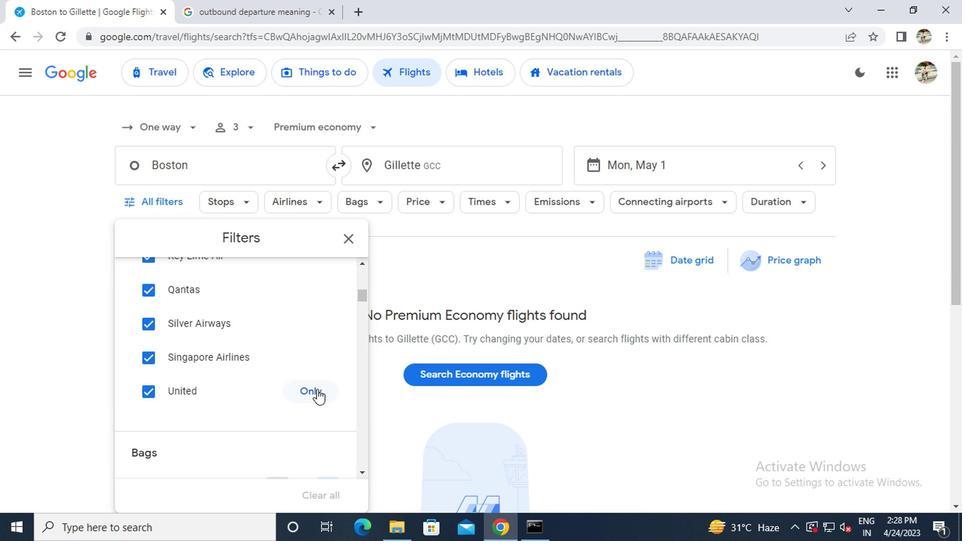 
Action: Mouse moved to (312, 390)
Screenshot: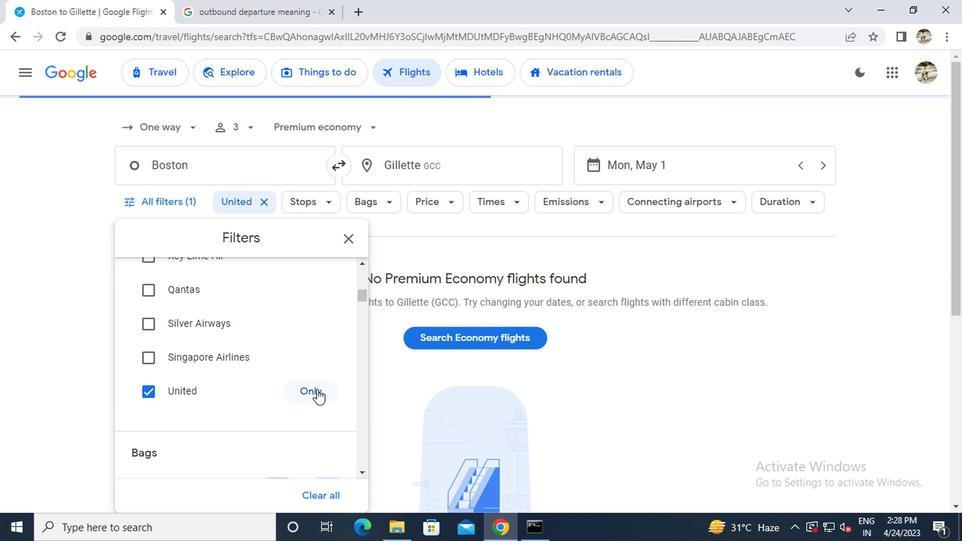 
Action: Mouse scrolled (312, 390) with delta (0, 0)
Screenshot: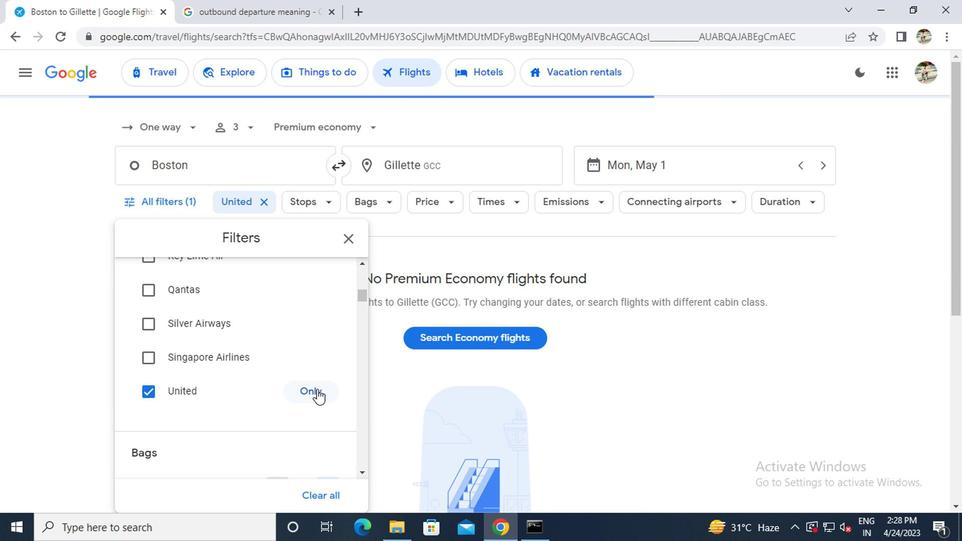 
Action: Mouse moved to (310, 387)
Screenshot: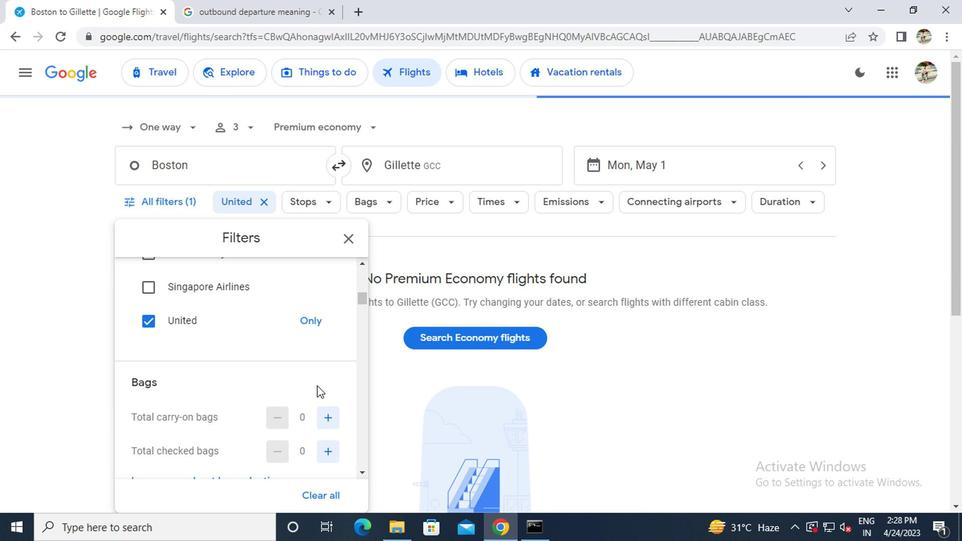 
Action: Mouse scrolled (310, 386) with delta (0, 0)
Screenshot: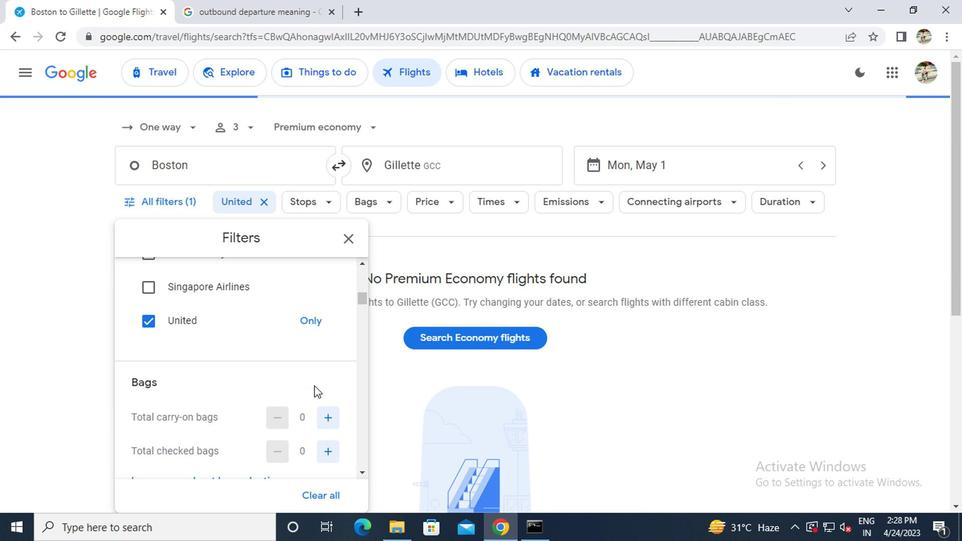 
Action: Mouse moved to (317, 379)
Screenshot: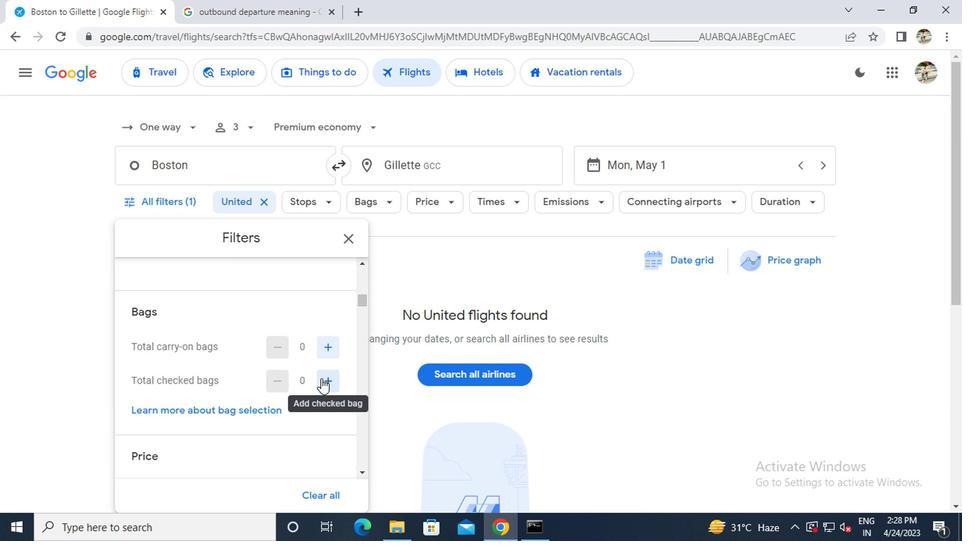 
Action: Mouse pressed left at (317, 379)
Screenshot: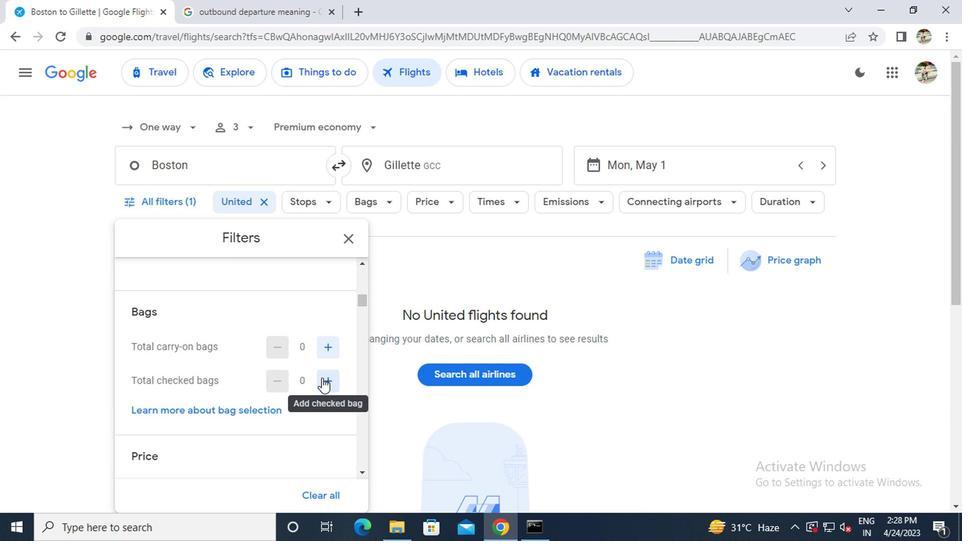 
Action: Mouse moved to (318, 378)
Screenshot: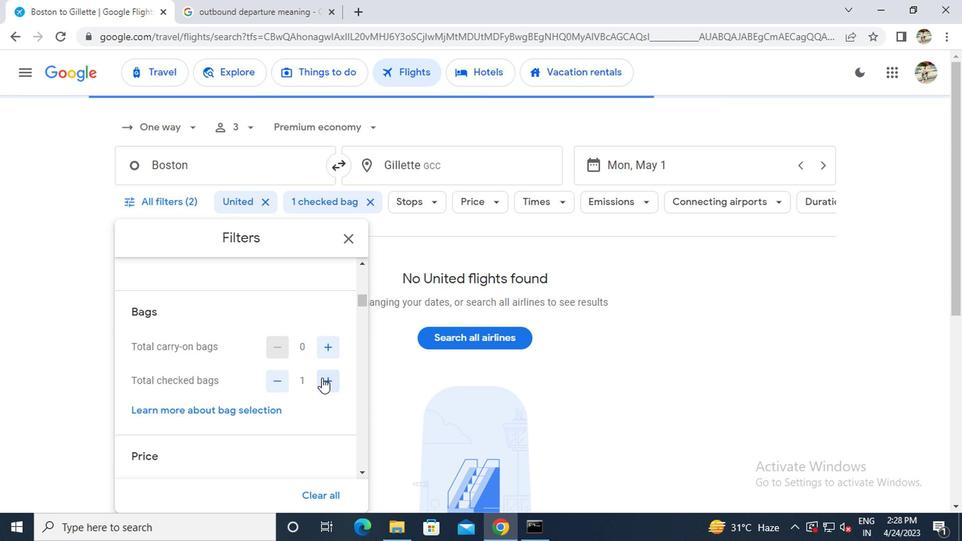 
Action: Mouse scrolled (318, 378) with delta (0, 0)
Screenshot: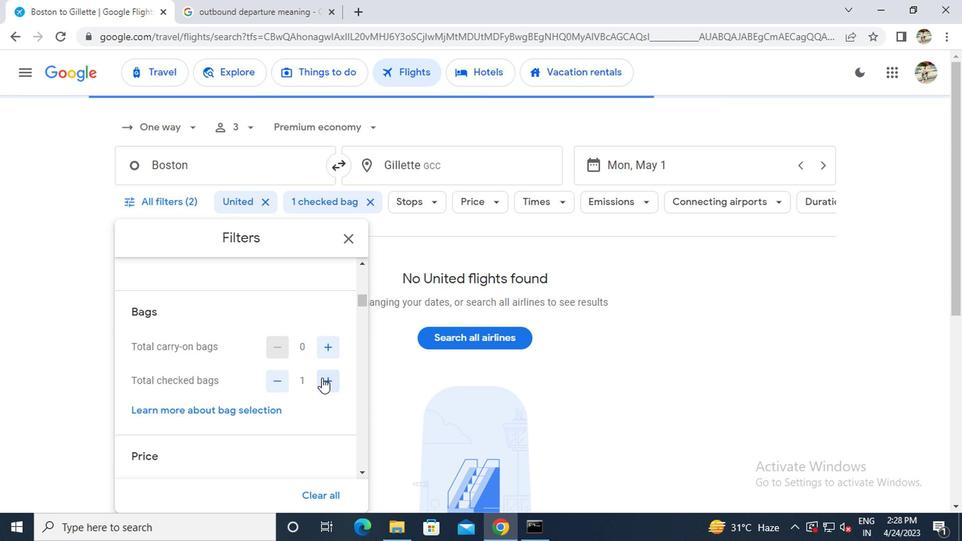 
Action: Mouse moved to (330, 442)
Screenshot: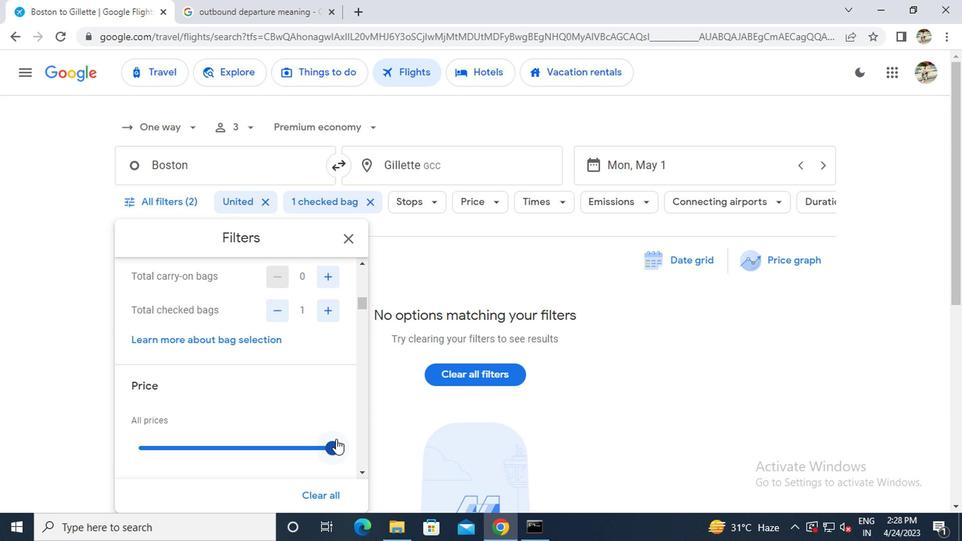 
Action: Mouse pressed left at (330, 442)
Screenshot: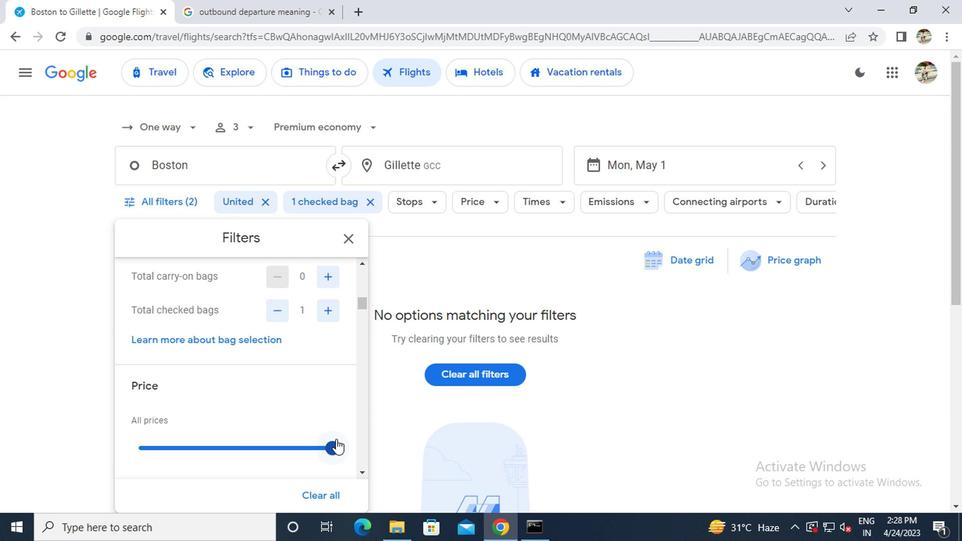 
Action: Mouse moved to (309, 457)
Screenshot: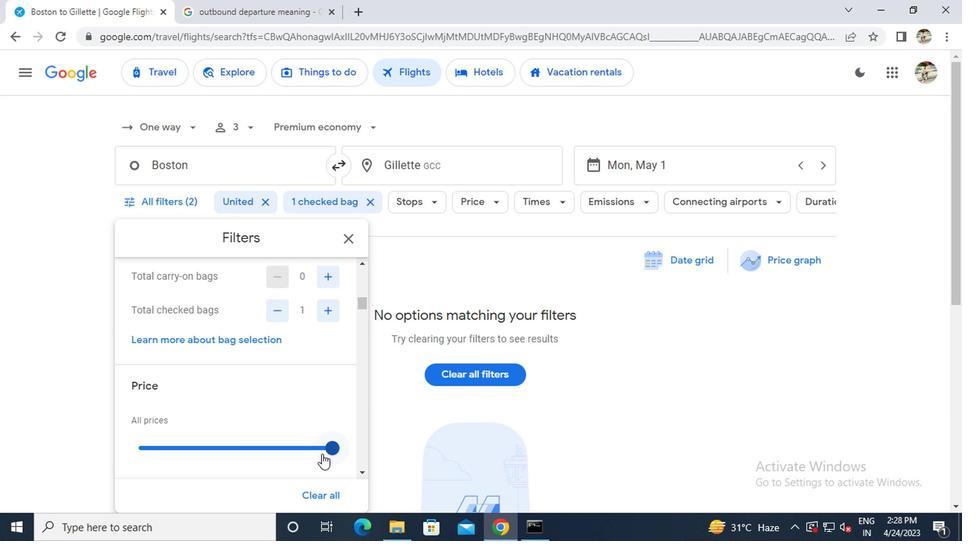 
Action: Mouse scrolled (309, 456) with delta (0, 0)
Screenshot: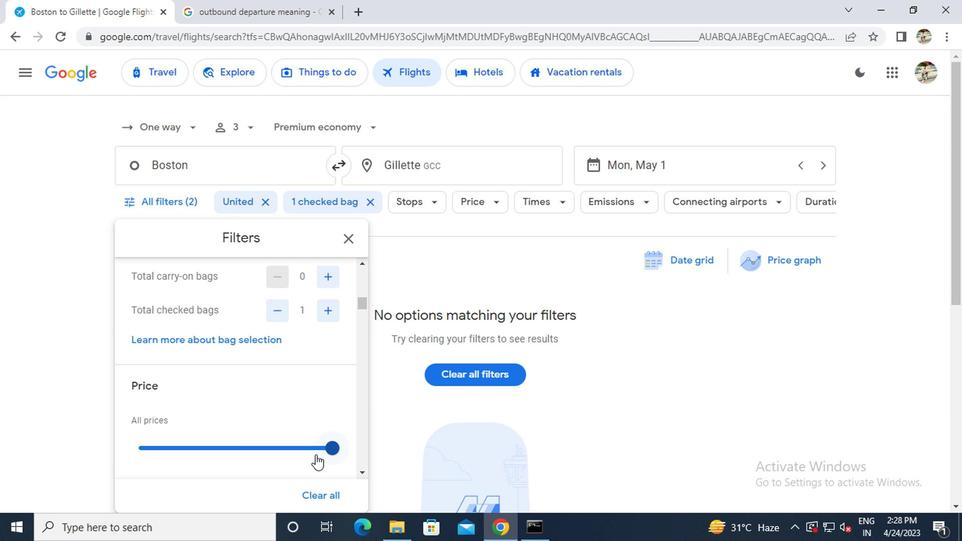 
Action: Mouse scrolled (309, 456) with delta (0, 0)
Screenshot: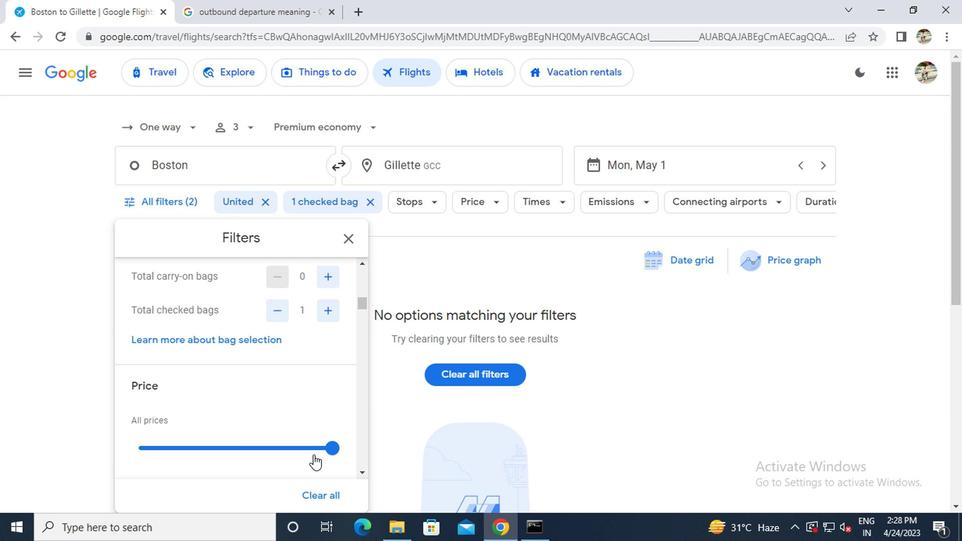
Action: Mouse moved to (294, 448)
Screenshot: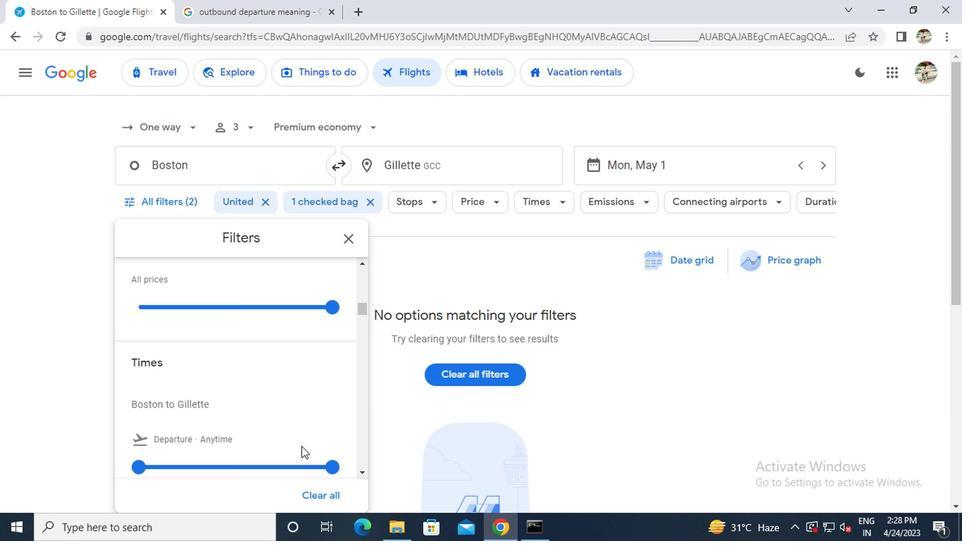 
Action: Mouse scrolled (294, 447) with delta (0, 0)
Screenshot: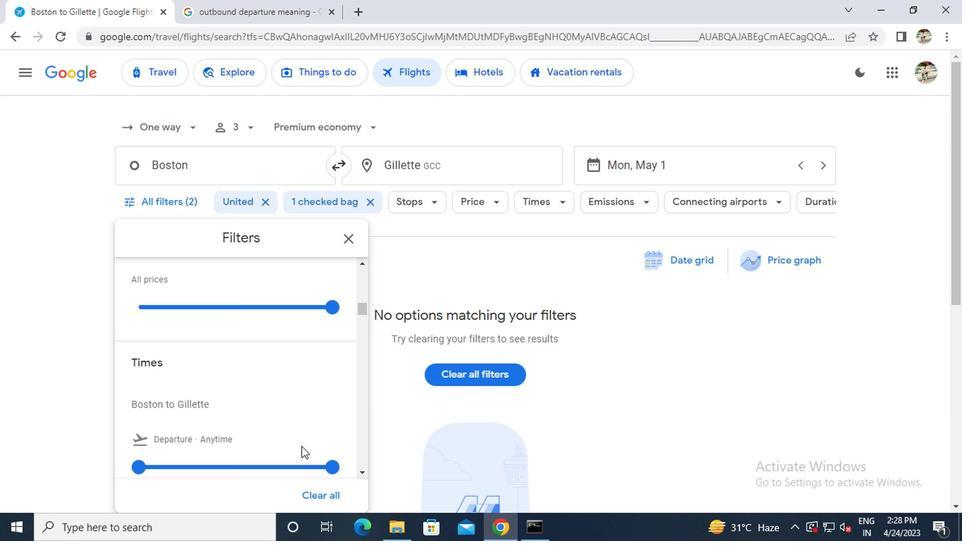 
Action: Mouse moved to (289, 445)
Screenshot: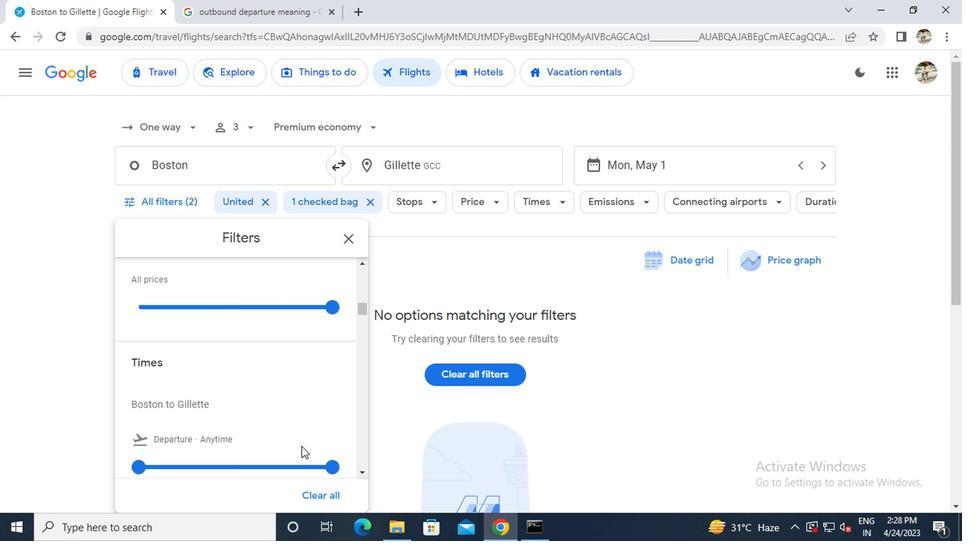 
Action: Mouse scrolled (289, 444) with delta (0, 0)
Screenshot: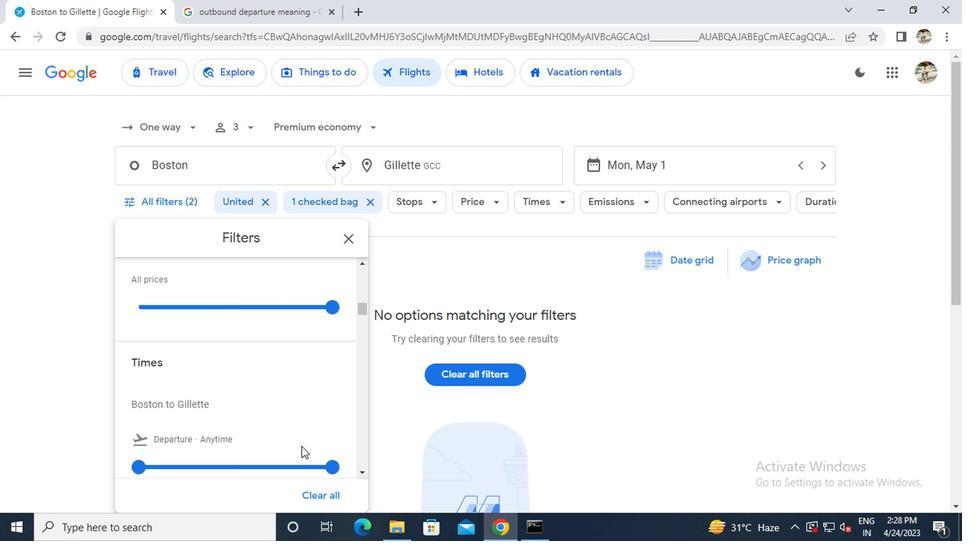 
Action: Mouse moved to (143, 328)
Screenshot: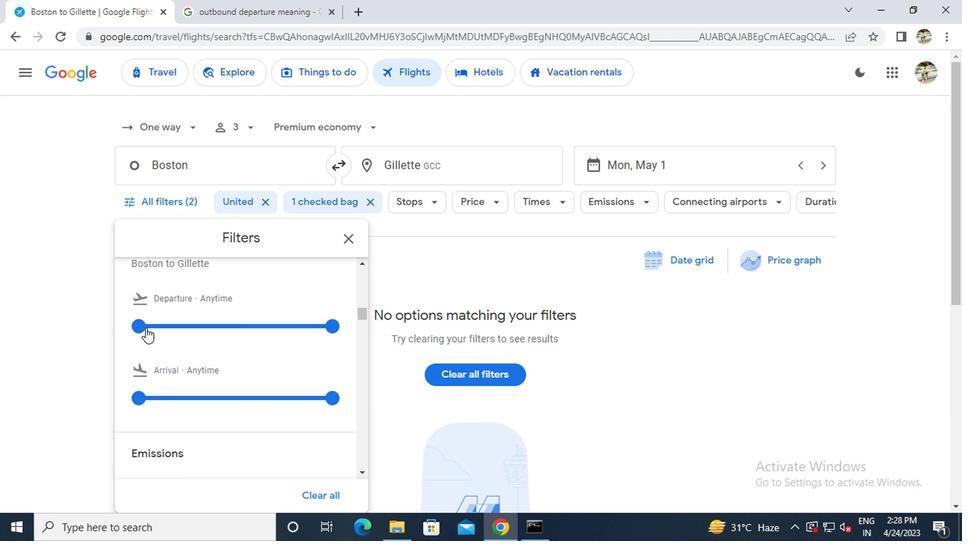 
Action: Mouse pressed left at (143, 328)
Screenshot: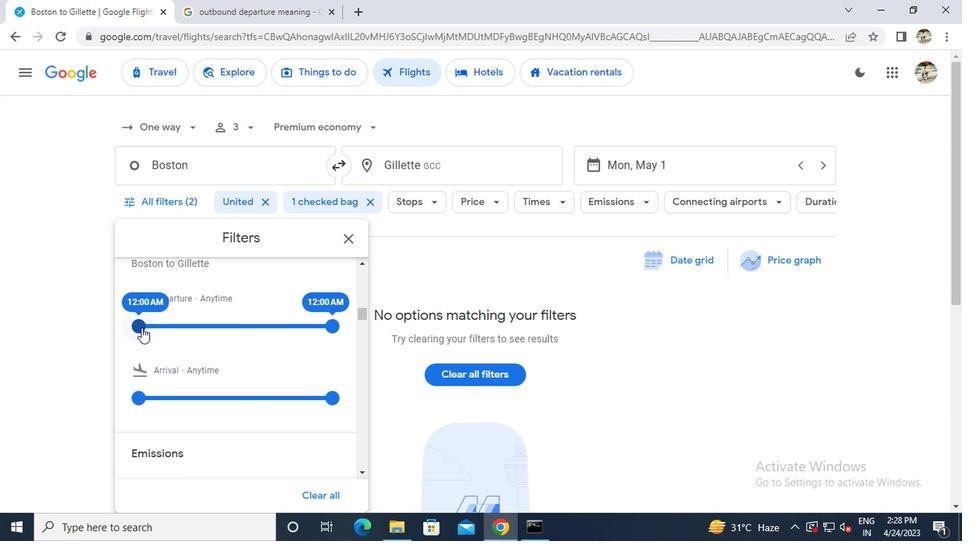 
Action: Mouse moved to (337, 239)
Screenshot: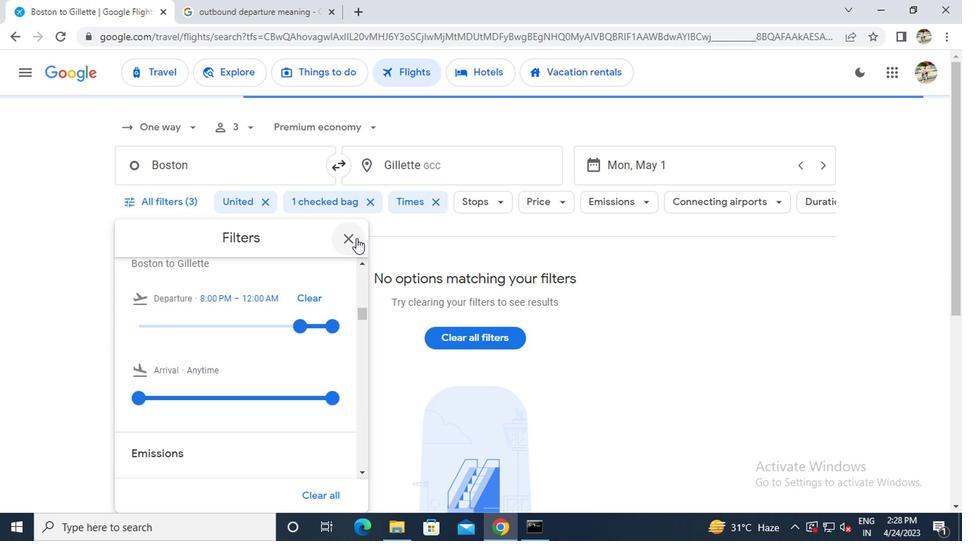 
Action: Mouse pressed left at (337, 239)
Screenshot: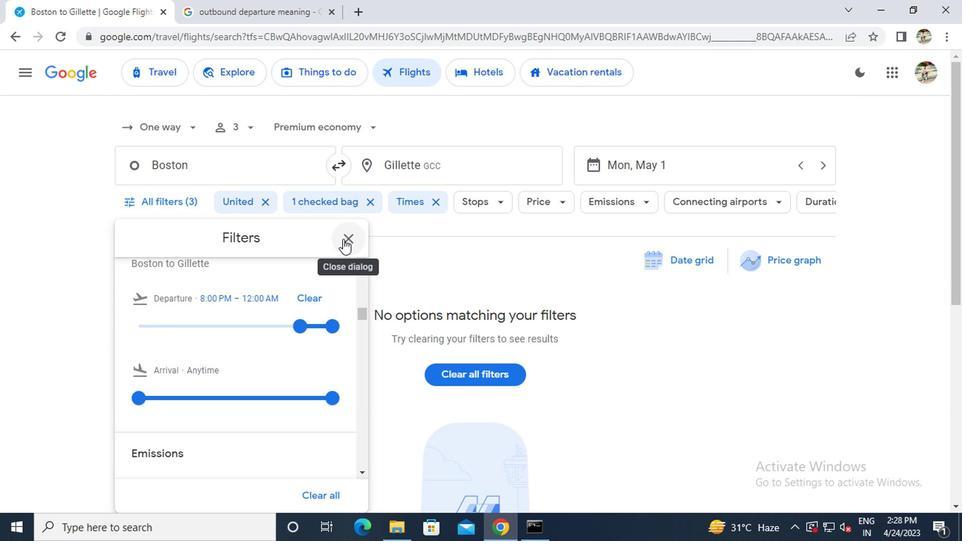 
